 Task: nan
Action: Mouse moved to (421, 533)
Screenshot: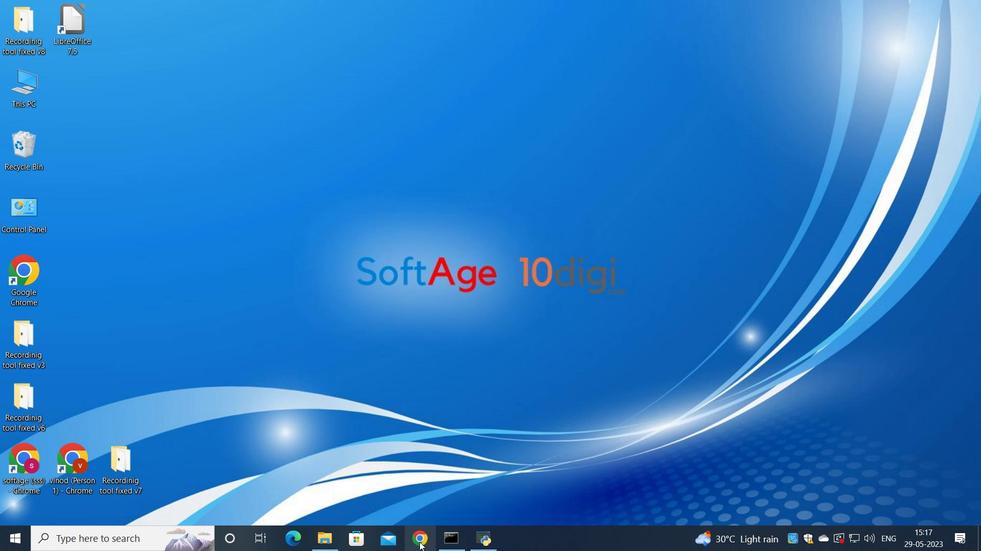 
Action: Mouse pressed left at (421, 533)
Screenshot: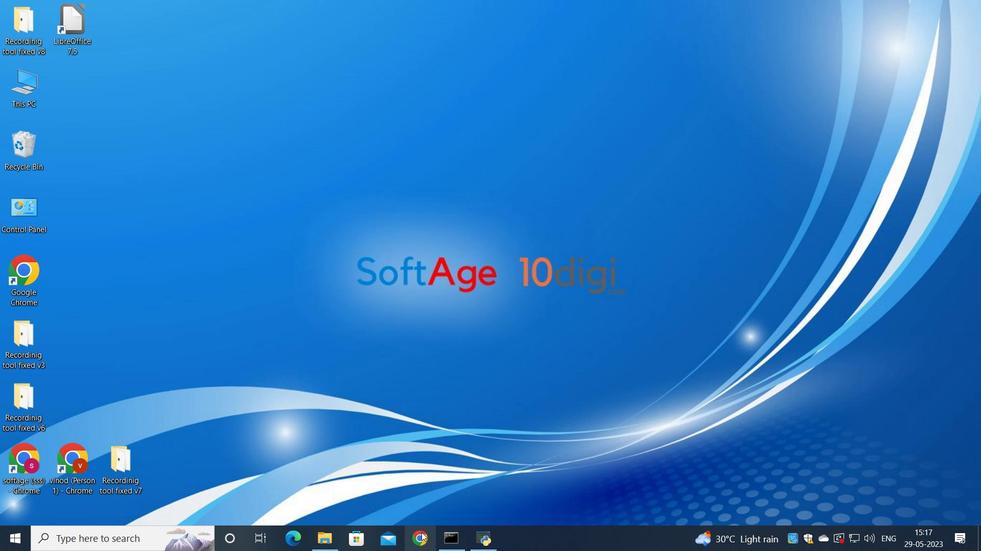 
Action: Mouse moved to (443, 337)
Screenshot: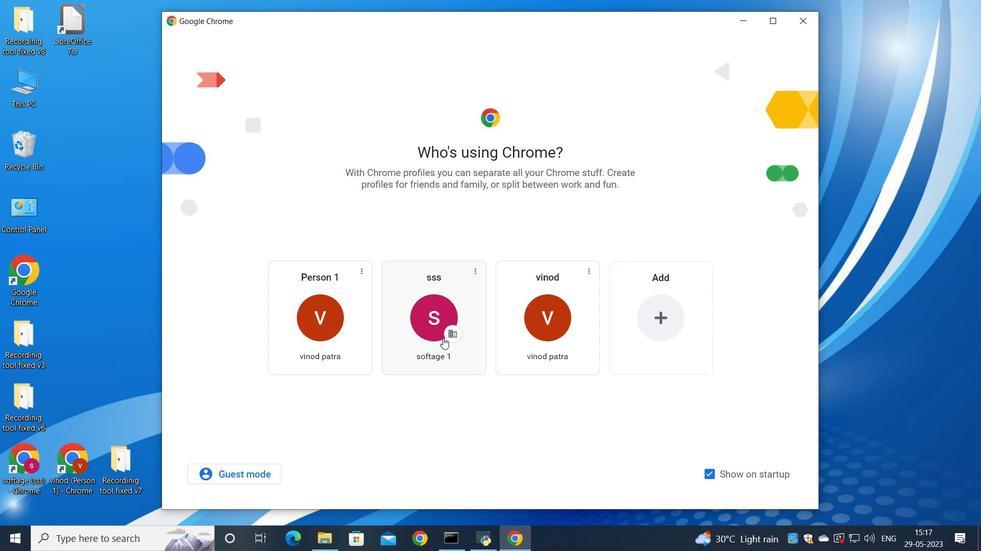
Action: Mouse pressed left at (443, 337)
Screenshot: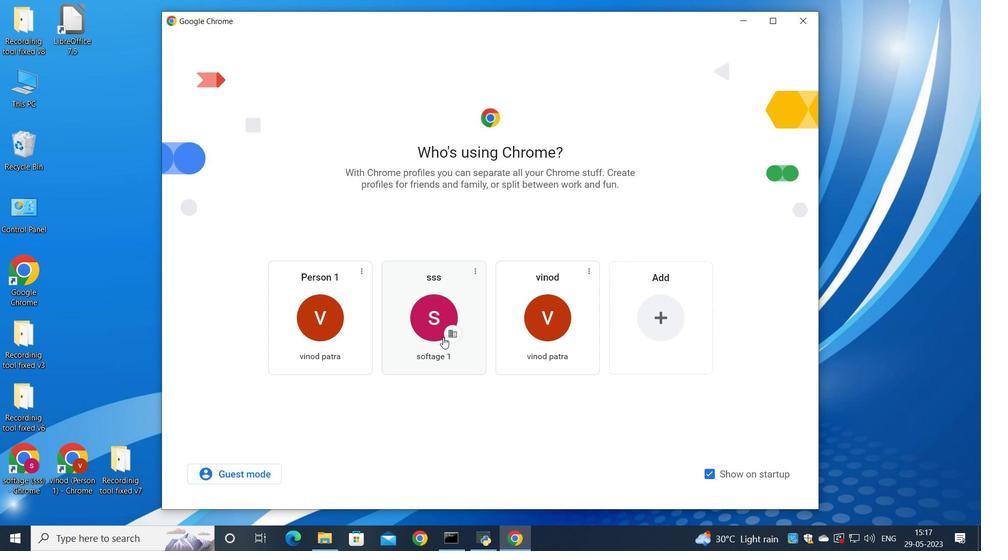
Action: Mouse moved to (862, 68)
Screenshot: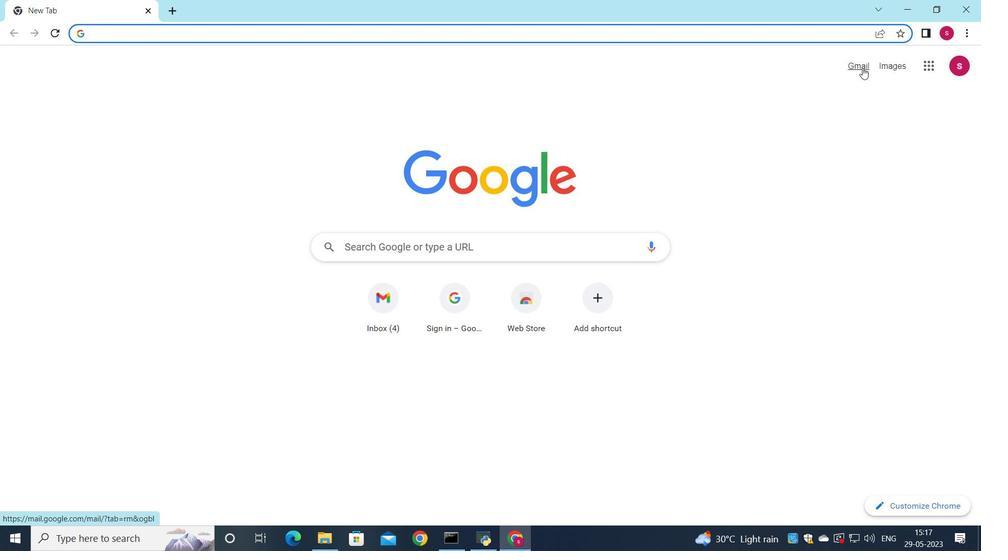 
Action: Mouse pressed left at (862, 68)
Screenshot: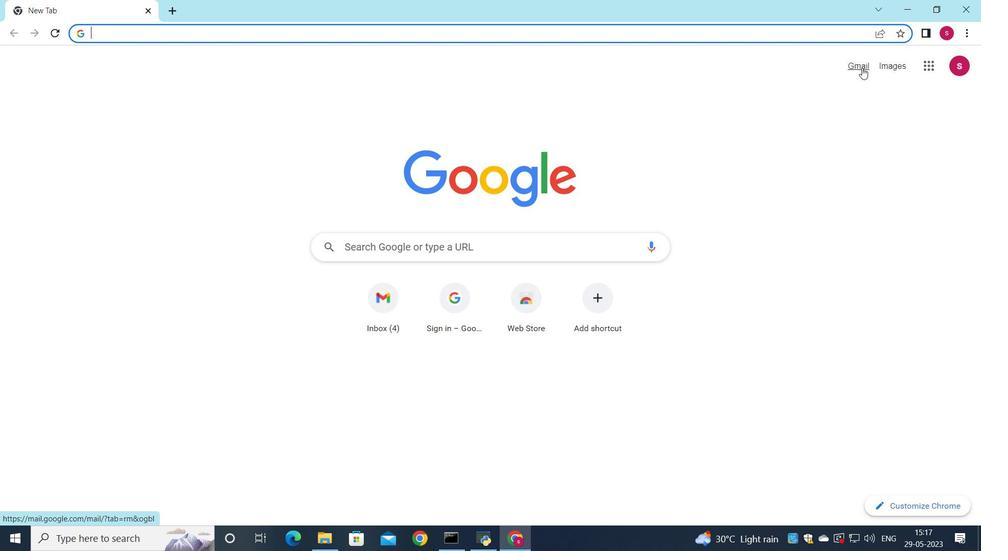 
Action: Mouse moved to (842, 81)
Screenshot: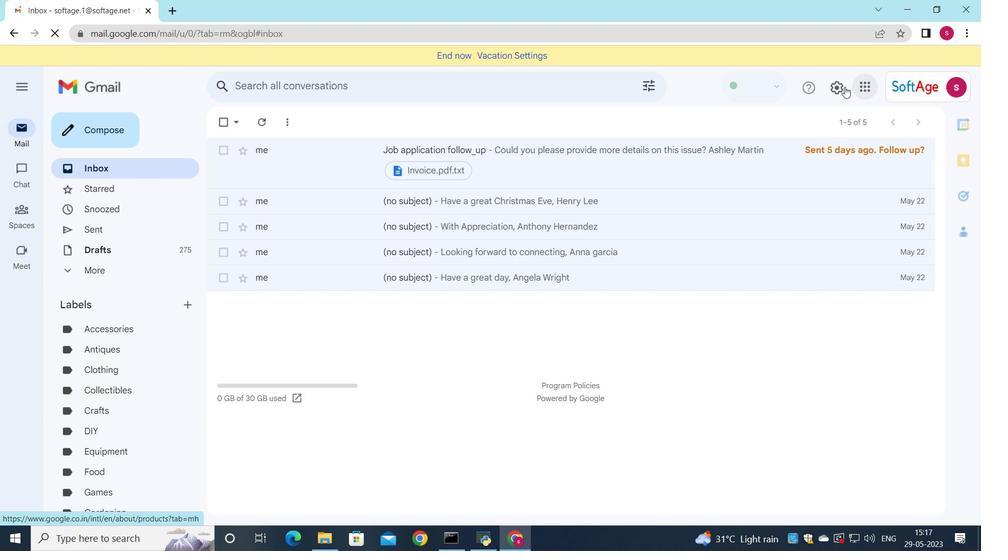 
Action: Mouse pressed left at (842, 81)
Screenshot: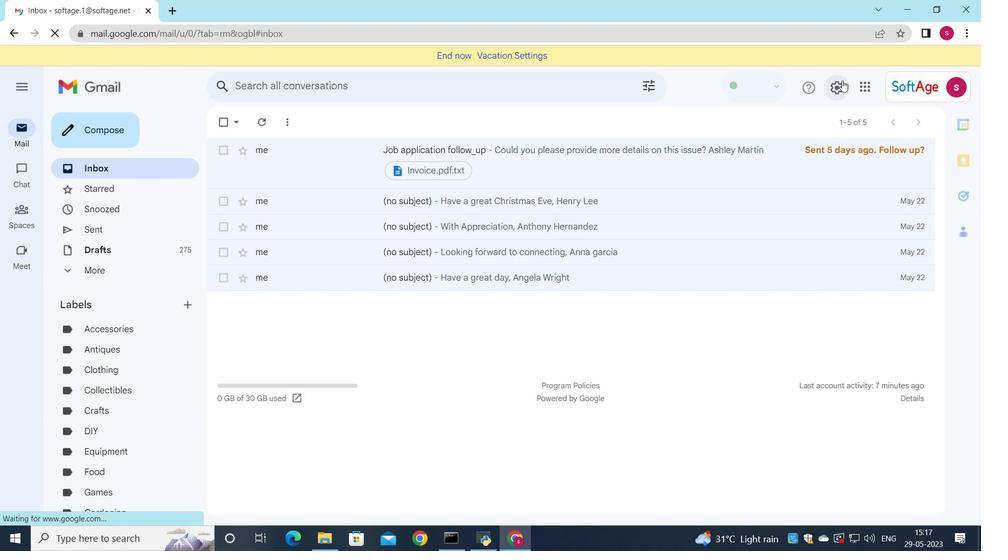 
Action: Mouse moved to (852, 149)
Screenshot: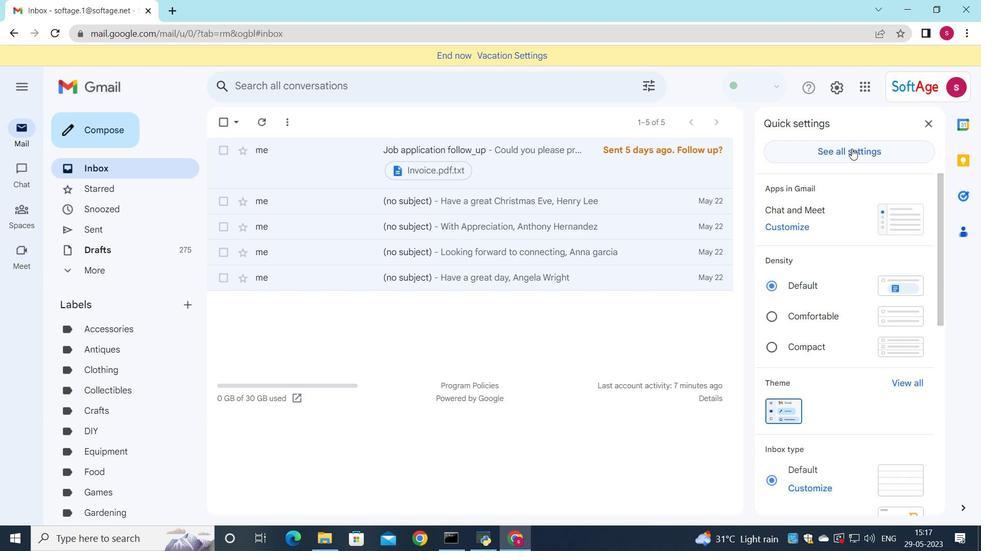 
Action: Mouse pressed left at (852, 149)
Screenshot: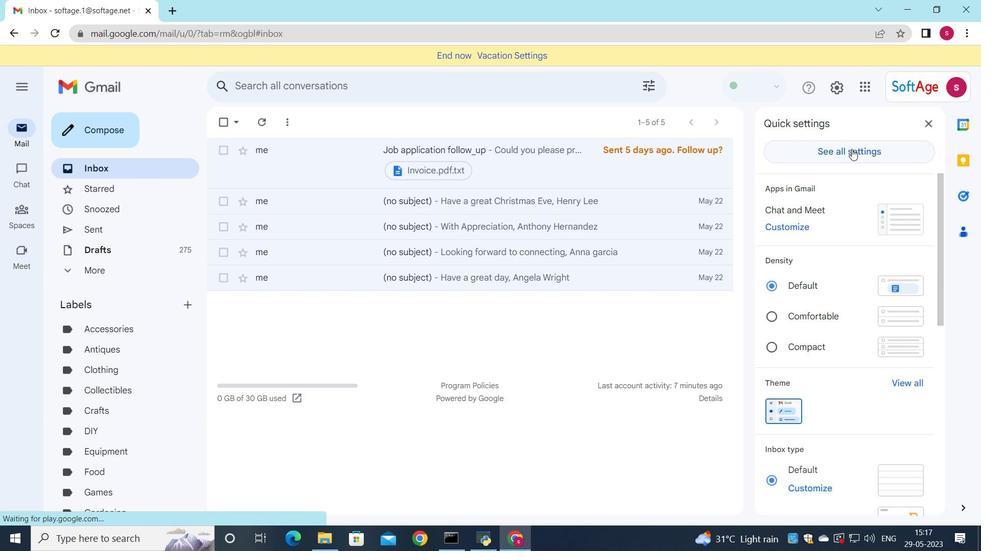 
Action: Mouse moved to (547, 260)
Screenshot: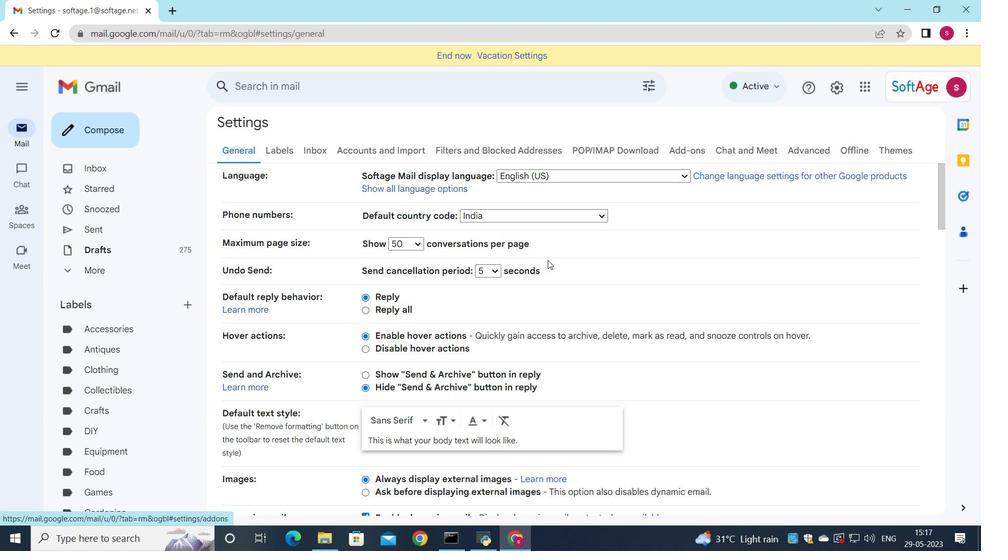 
Action: Mouse scrolled (547, 260) with delta (0, 0)
Screenshot: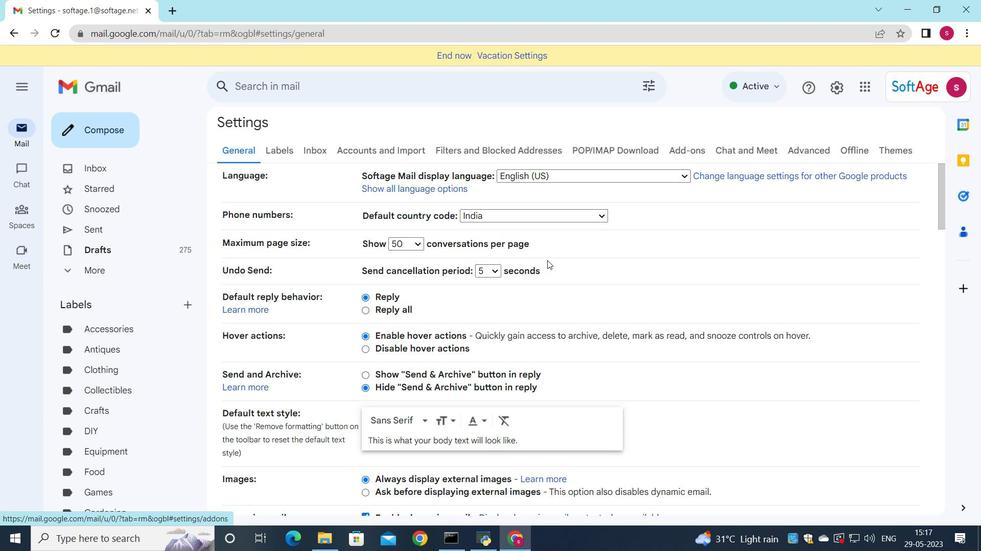 
Action: Mouse scrolled (547, 260) with delta (0, 0)
Screenshot: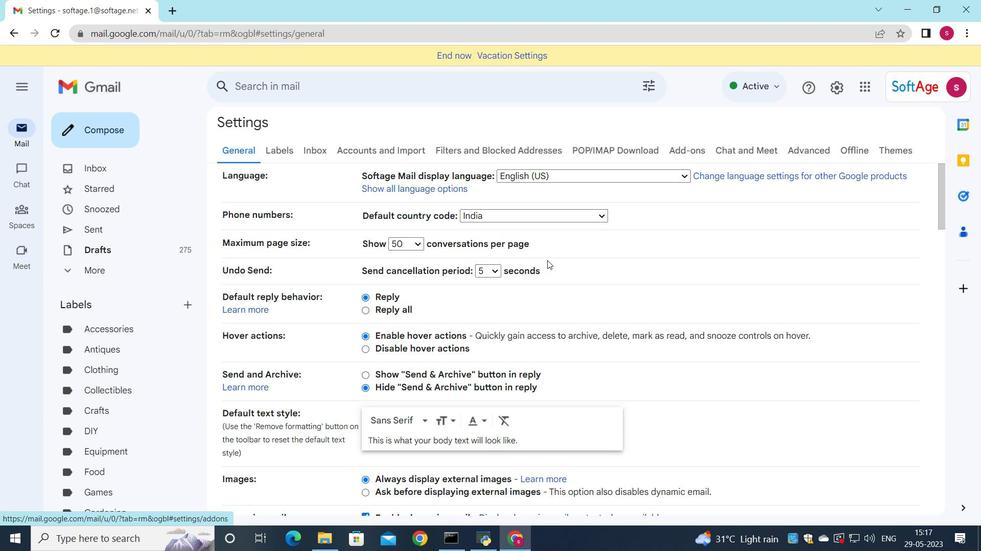 
Action: Mouse scrolled (547, 260) with delta (0, 0)
Screenshot: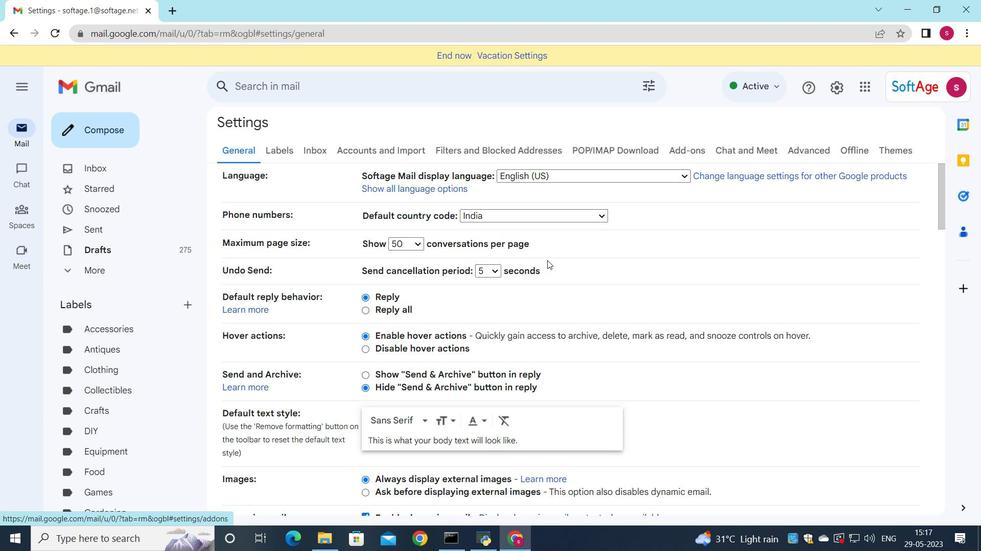
Action: Mouse scrolled (547, 260) with delta (0, 0)
Screenshot: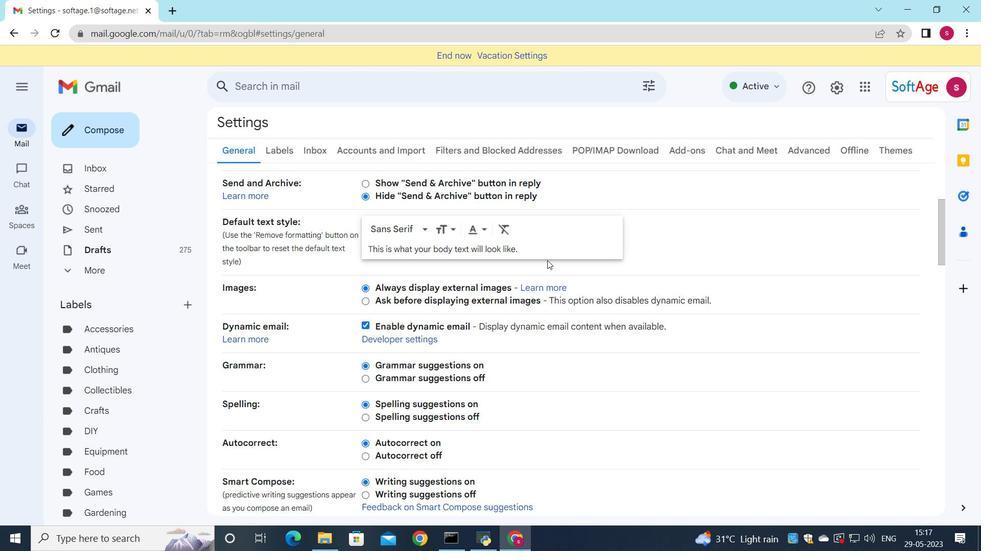 
Action: Mouse scrolled (547, 260) with delta (0, 0)
Screenshot: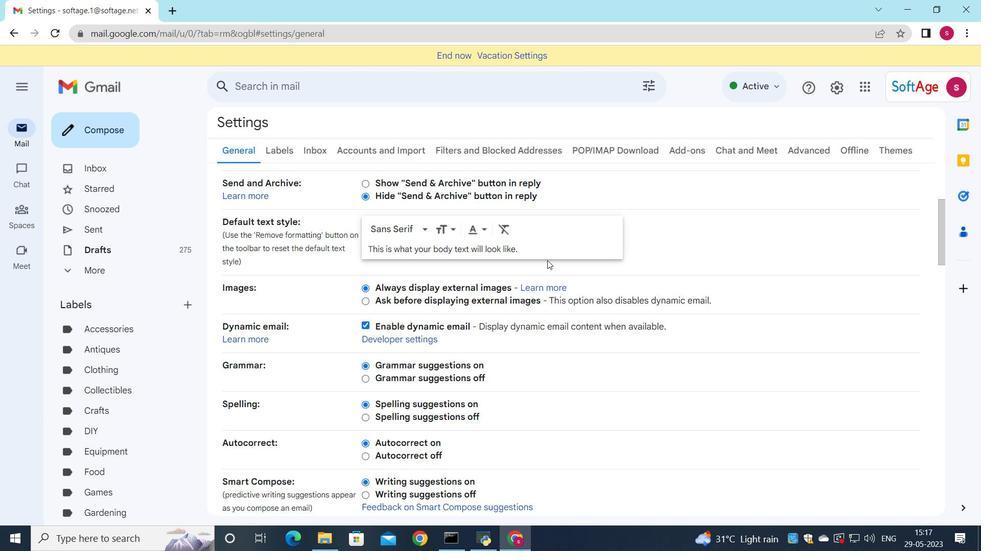 
Action: Mouse scrolled (547, 260) with delta (0, 0)
Screenshot: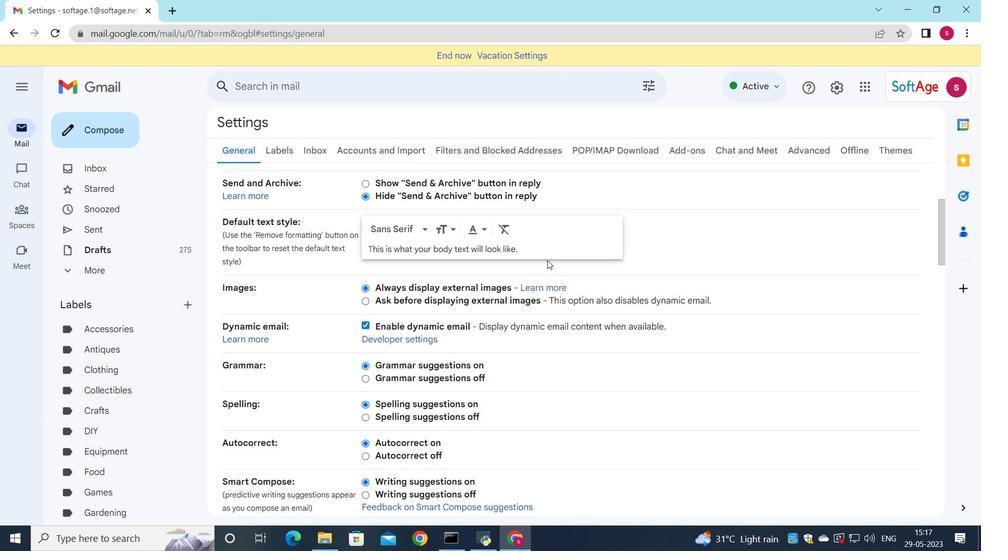 
Action: Mouse scrolled (547, 260) with delta (0, 0)
Screenshot: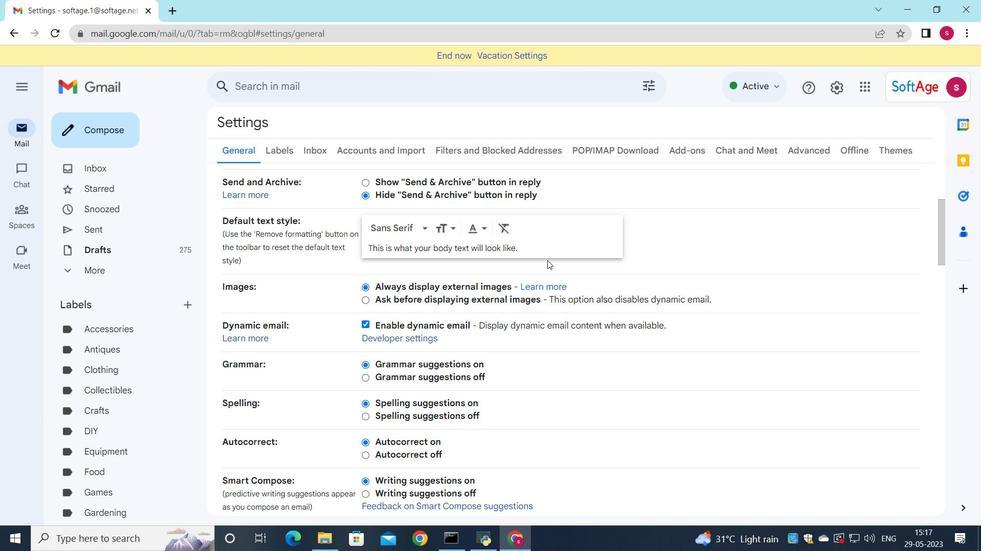 
Action: Mouse scrolled (547, 260) with delta (0, 0)
Screenshot: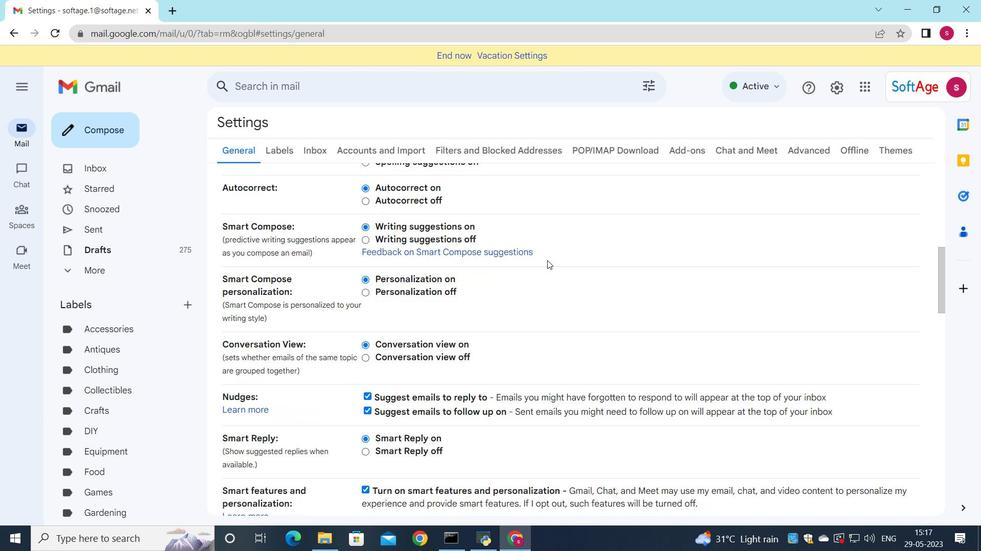 
Action: Mouse scrolled (547, 260) with delta (0, 0)
Screenshot: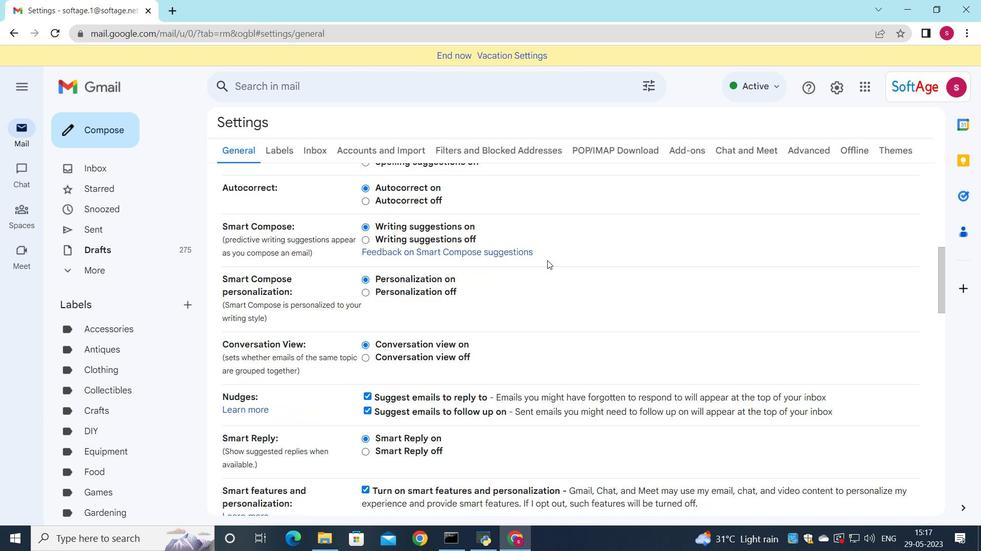 
Action: Mouse scrolled (547, 260) with delta (0, 0)
Screenshot: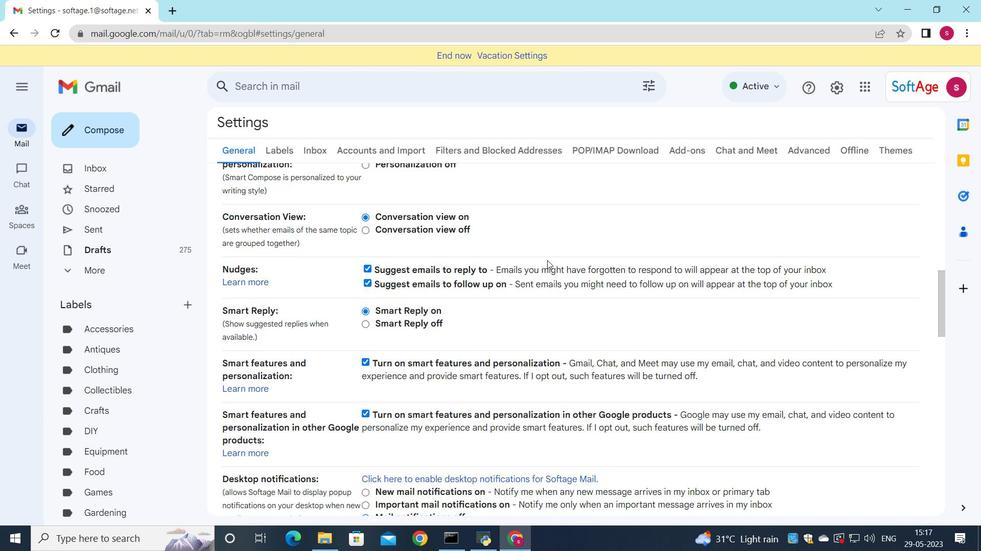 
Action: Mouse scrolled (547, 260) with delta (0, 0)
Screenshot: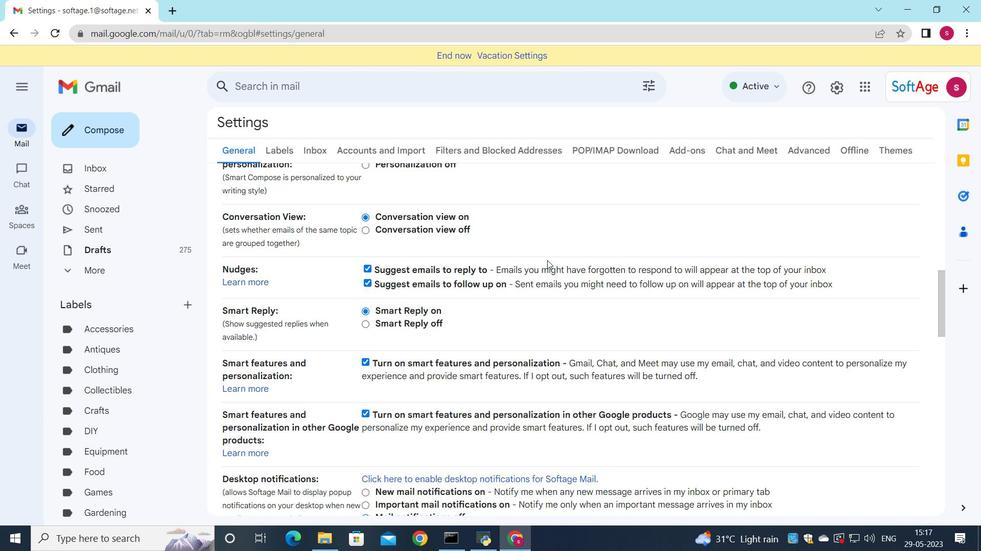 
Action: Mouse scrolled (547, 260) with delta (0, 0)
Screenshot: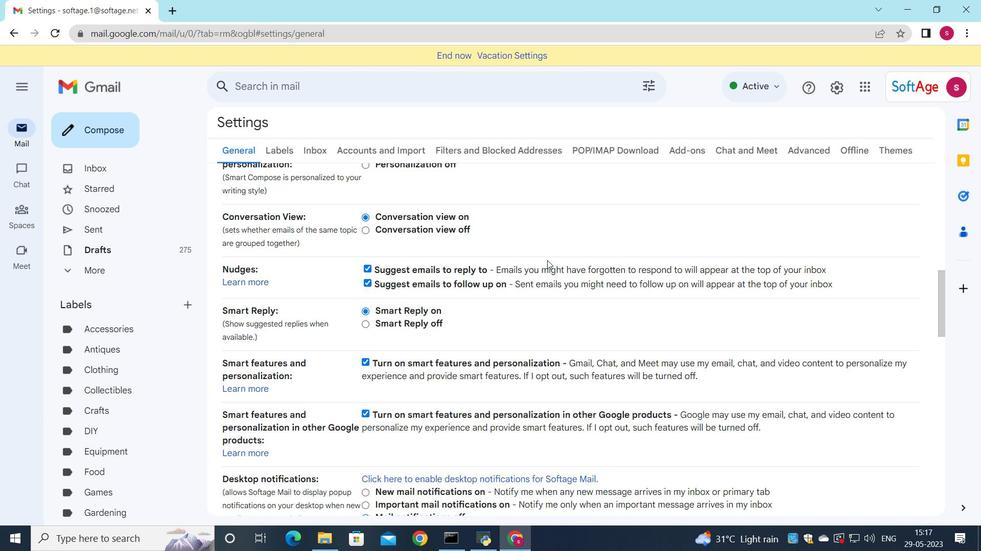 
Action: Mouse scrolled (547, 260) with delta (0, 0)
Screenshot: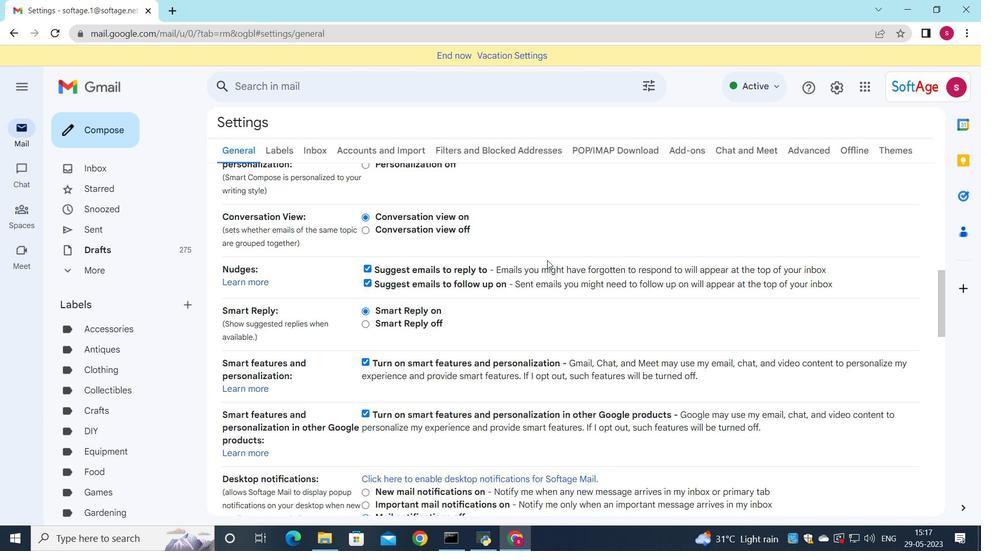 
Action: Mouse scrolled (547, 260) with delta (0, 0)
Screenshot: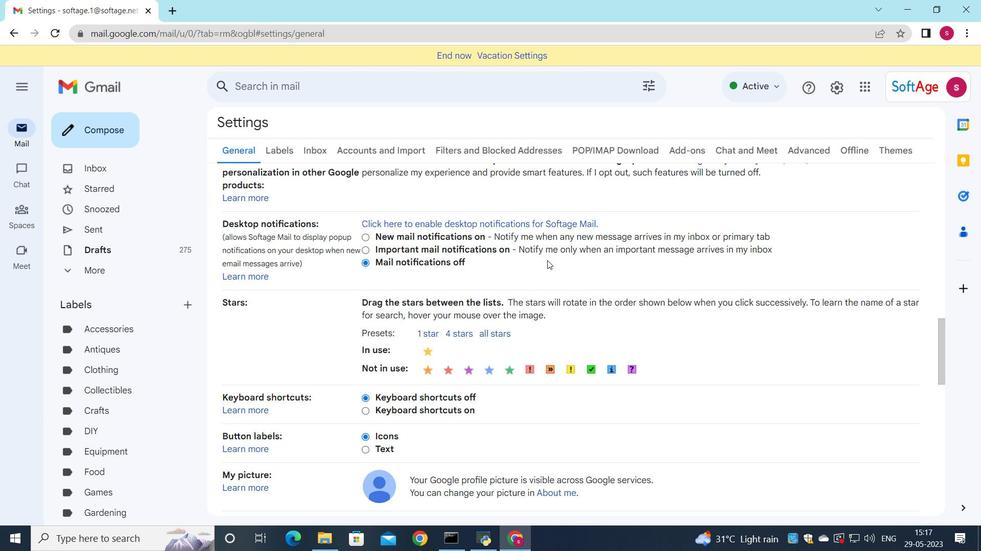 
Action: Mouse scrolled (547, 260) with delta (0, 0)
Screenshot: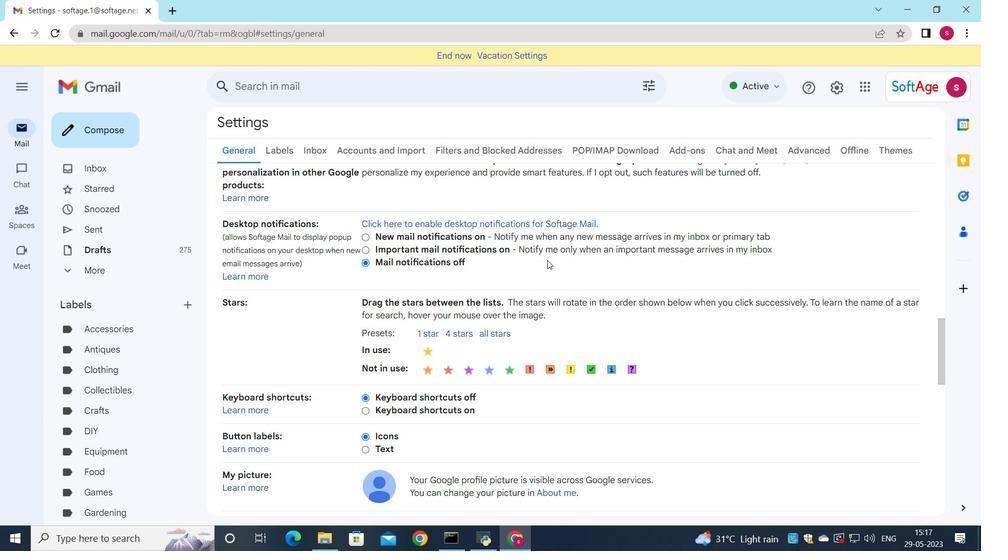 
Action: Mouse scrolled (547, 260) with delta (0, 0)
Screenshot: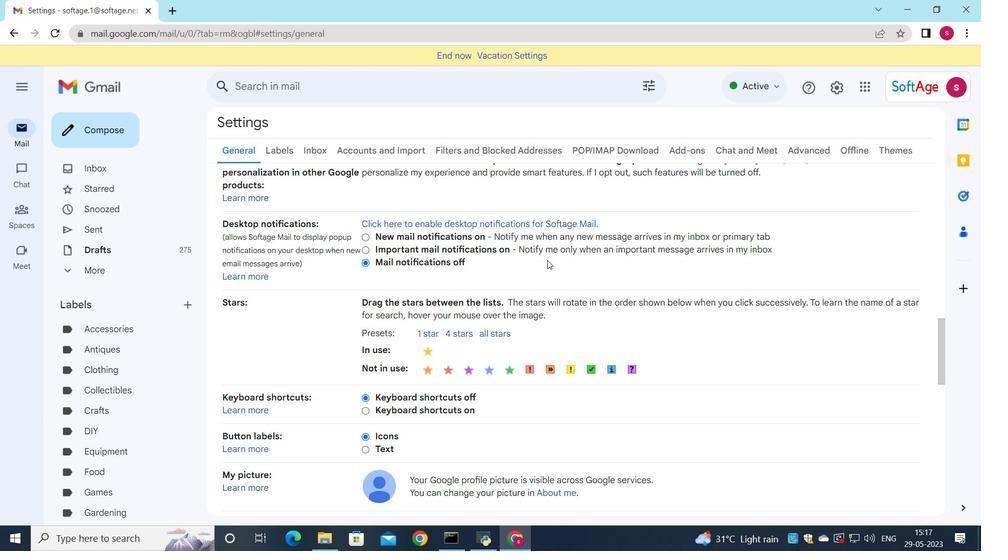 
Action: Mouse scrolled (547, 260) with delta (0, 0)
Screenshot: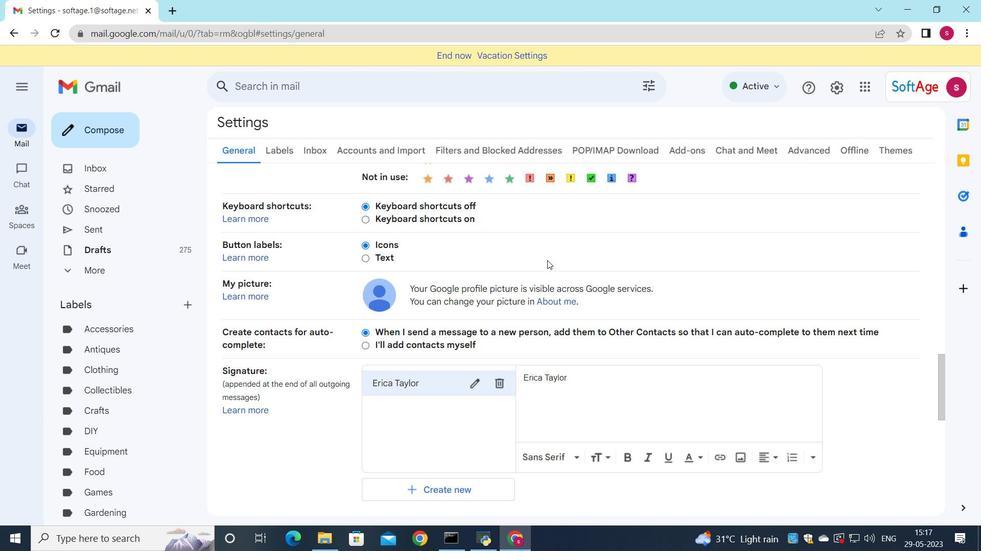 
Action: Mouse scrolled (547, 260) with delta (0, 0)
Screenshot: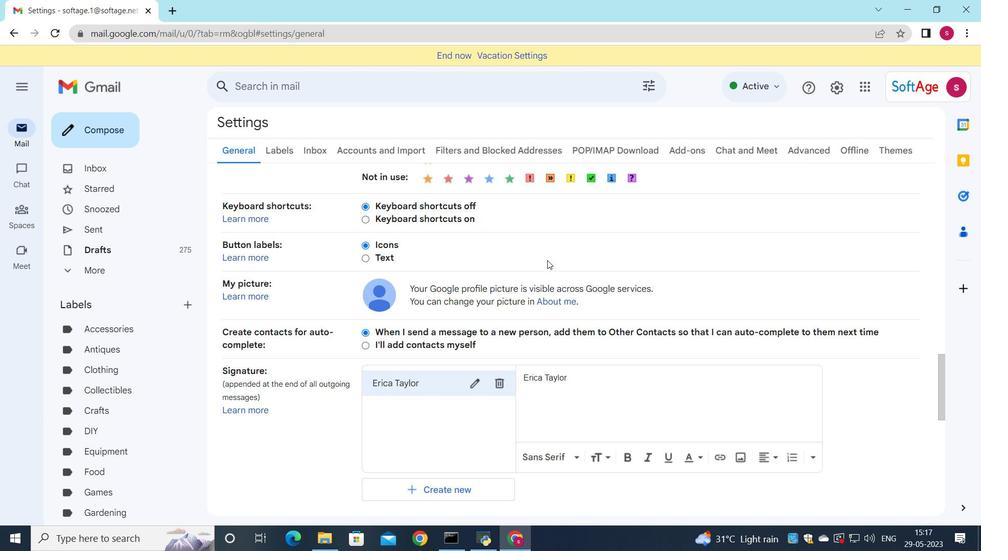 
Action: Mouse scrolled (547, 260) with delta (0, 0)
Screenshot: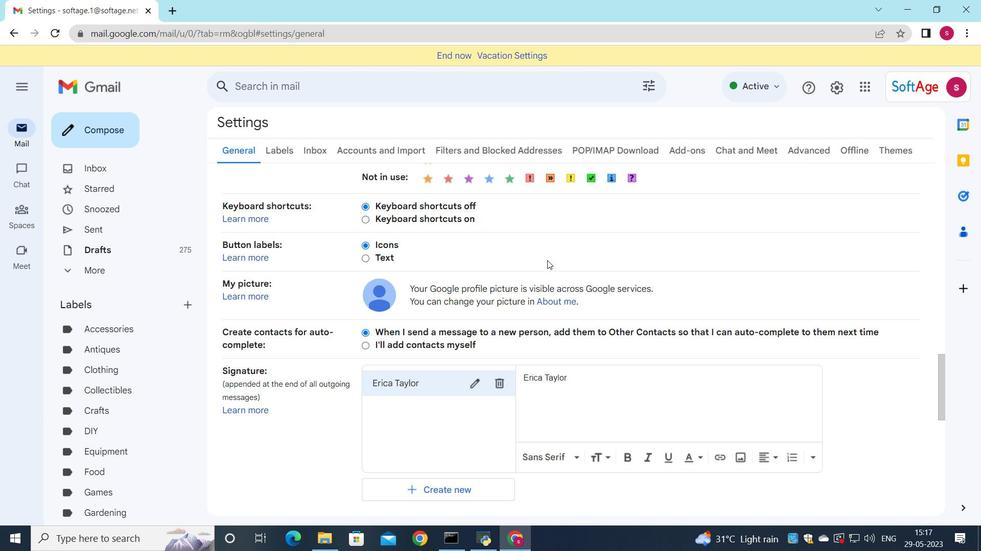 
Action: Mouse moved to (498, 189)
Screenshot: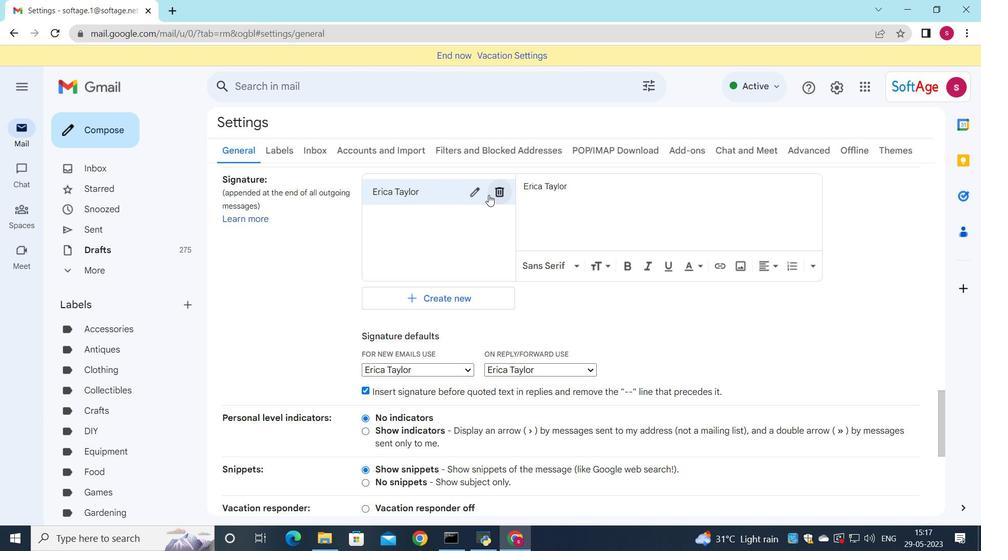 
Action: Mouse pressed left at (498, 189)
Screenshot: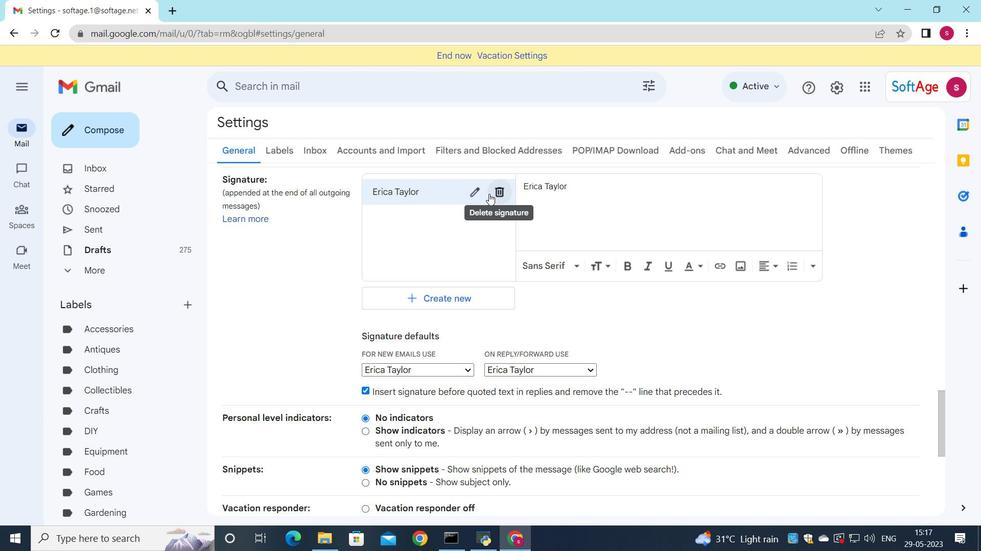 
Action: Mouse moved to (601, 313)
Screenshot: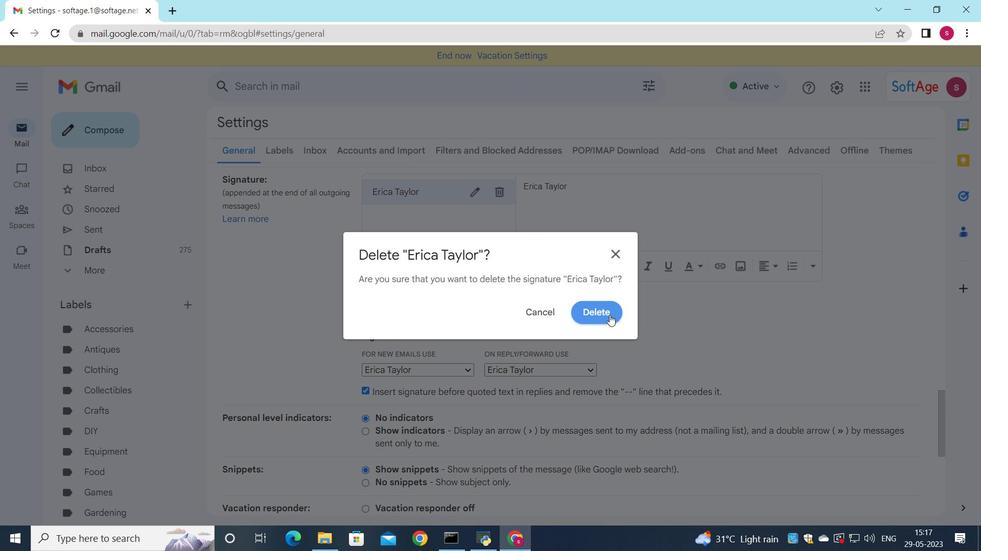 
Action: Mouse pressed left at (601, 313)
Screenshot: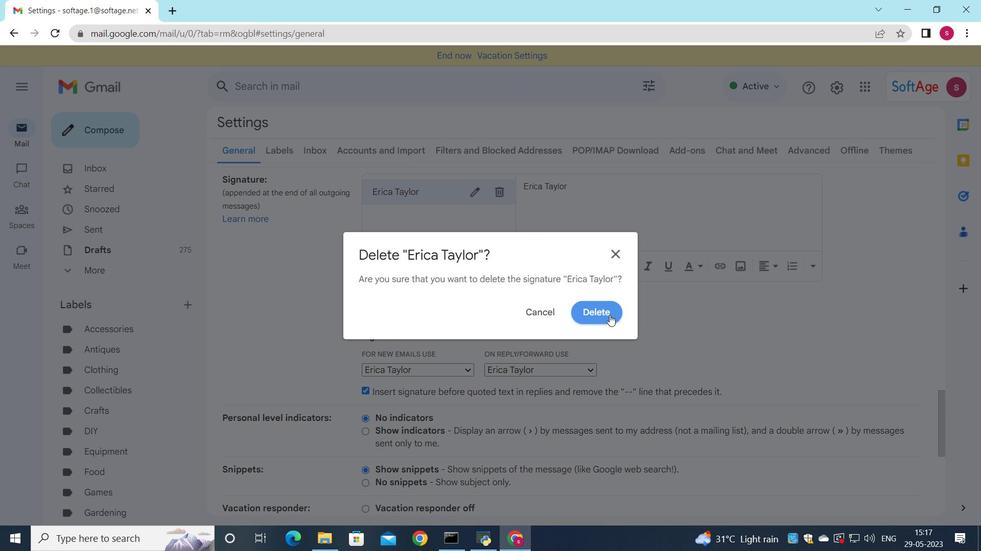 
Action: Mouse moved to (435, 209)
Screenshot: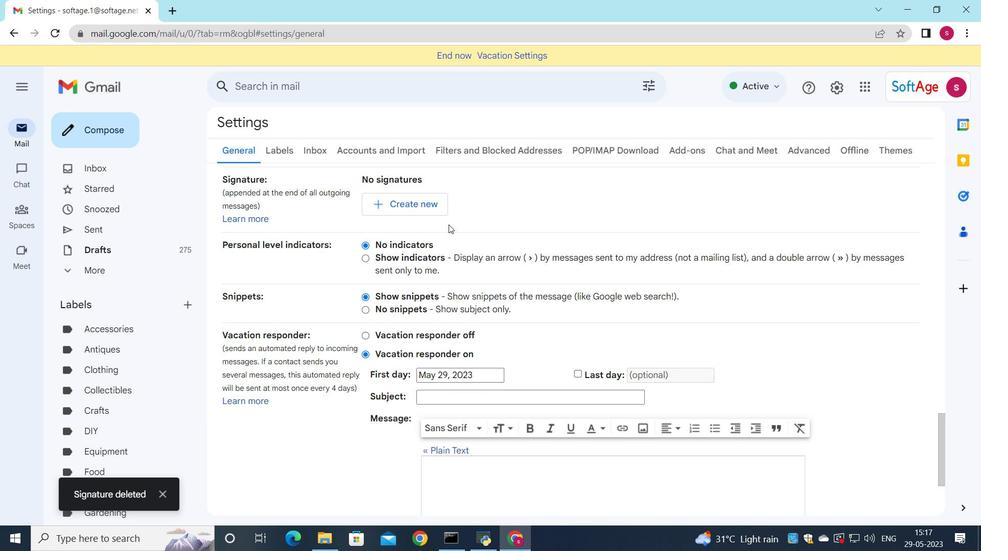 
Action: Mouse pressed left at (435, 209)
Screenshot: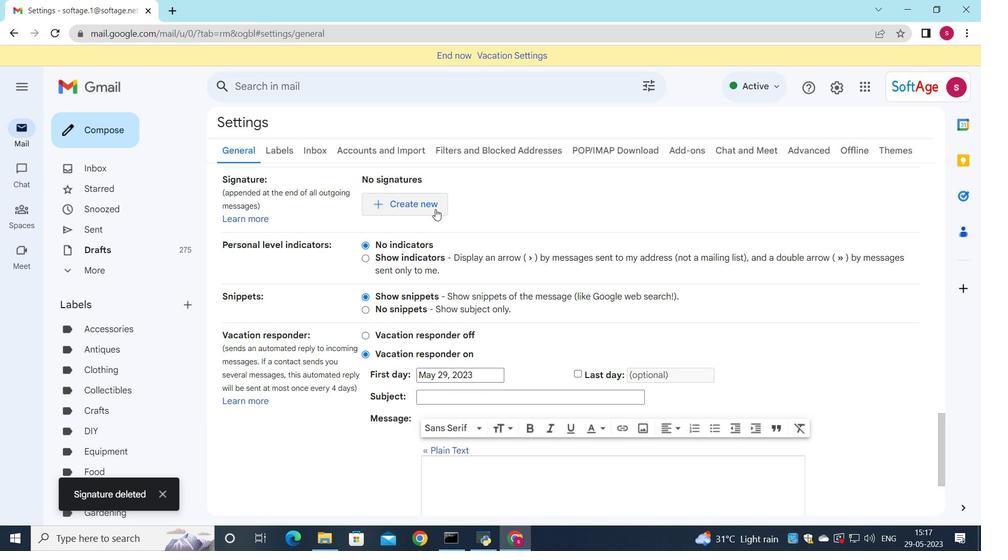 
Action: Mouse moved to (524, 299)
Screenshot: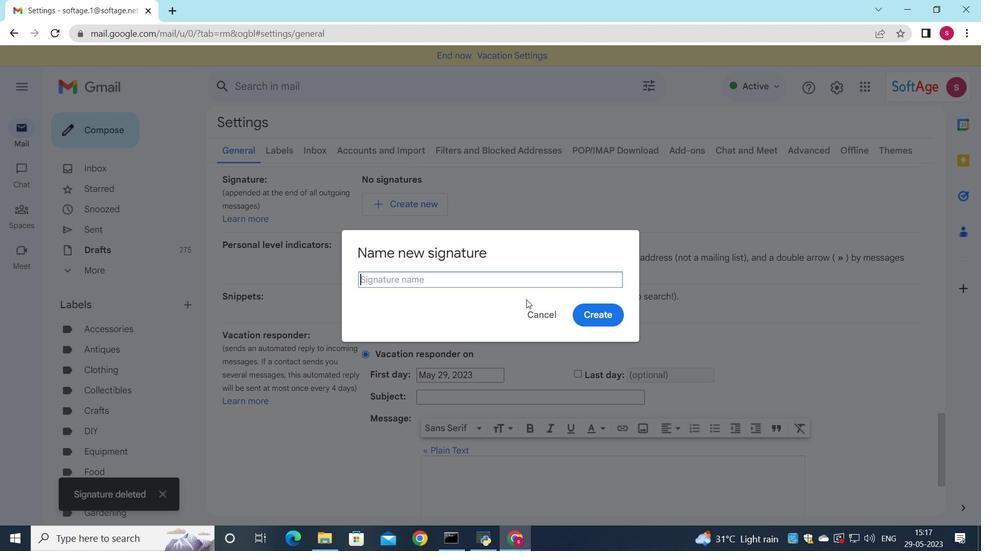 
Action: Key pressed <Key.shift>Erin<Key.space><Key.shift>Martin
Screenshot: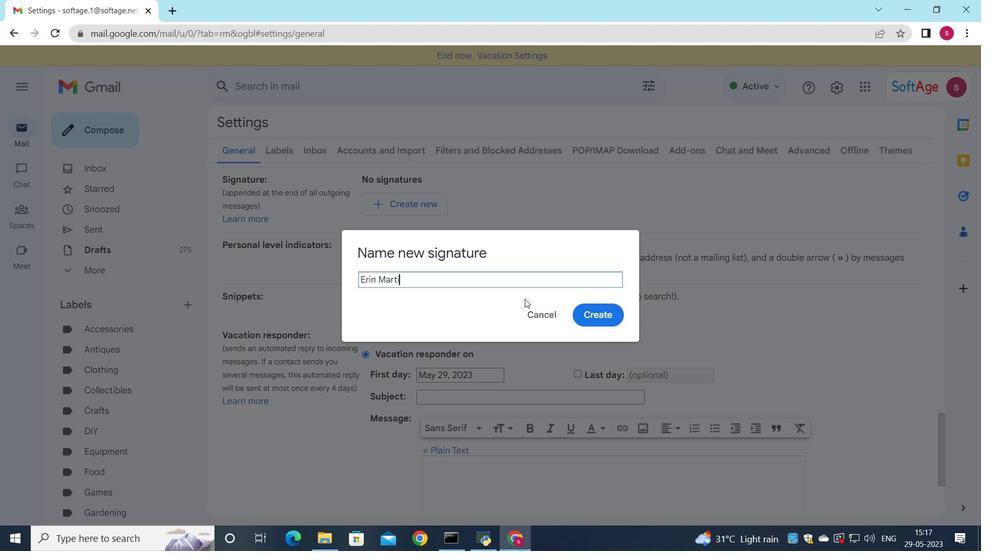 
Action: Mouse moved to (600, 318)
Screenshot: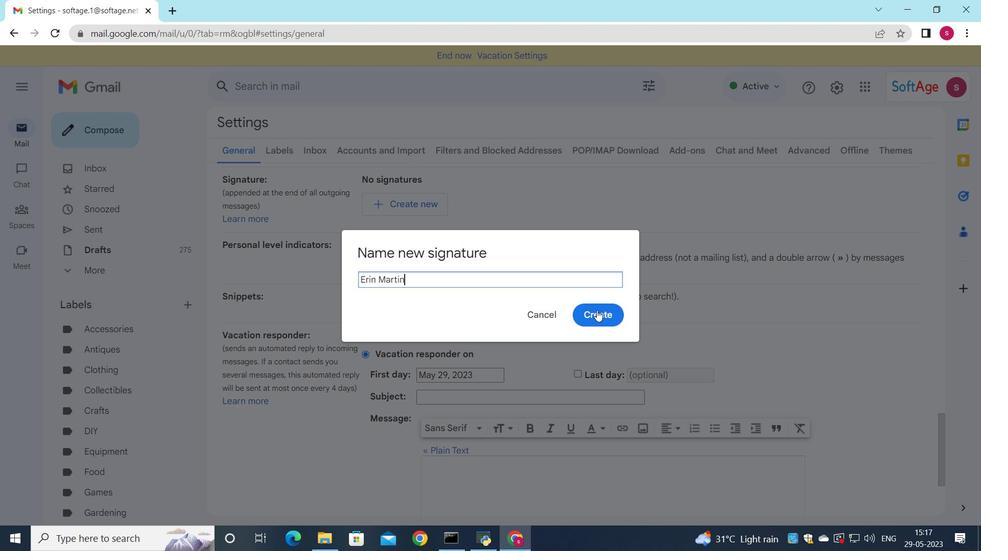 
Action: Mouse pressed left at (600, 318)
Screenshot: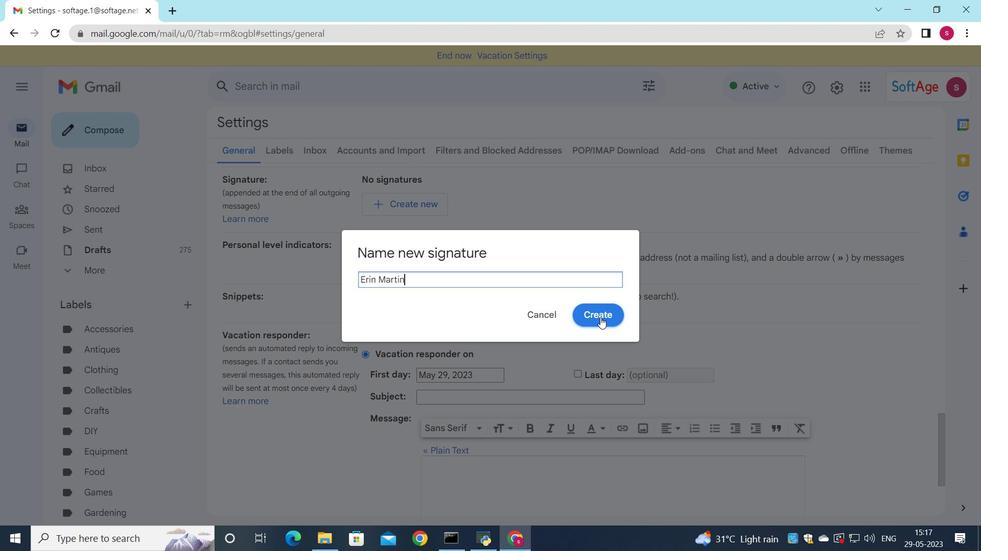 
Action: Mouse moved to (546, 236)
Screenshot: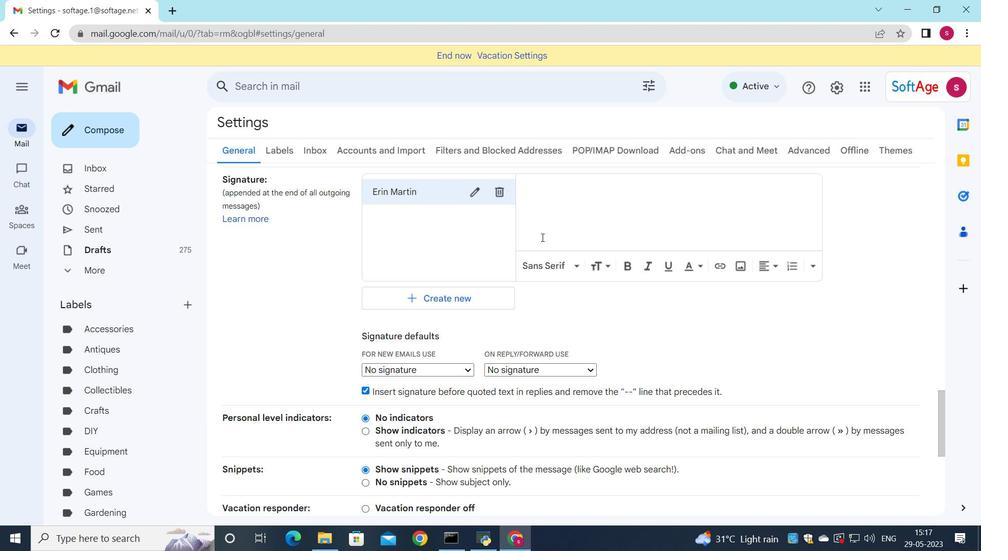 
Action: Mouse pressed left at (546, 236)
Screenshot: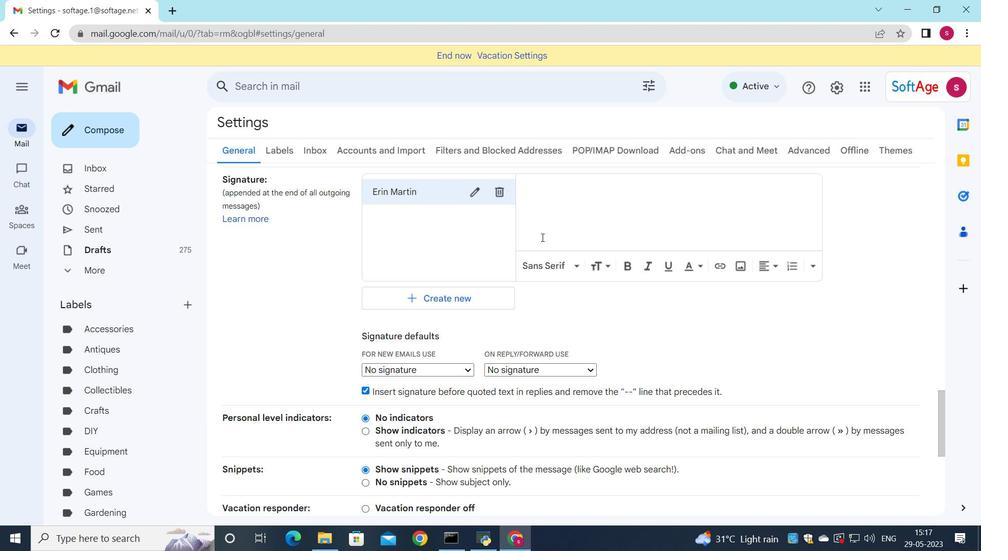 
Action: Key pressed <Key.shift>Erin<Key.space><Key.shift><<Key.backspace><Key.shift>Martin
Screenshot: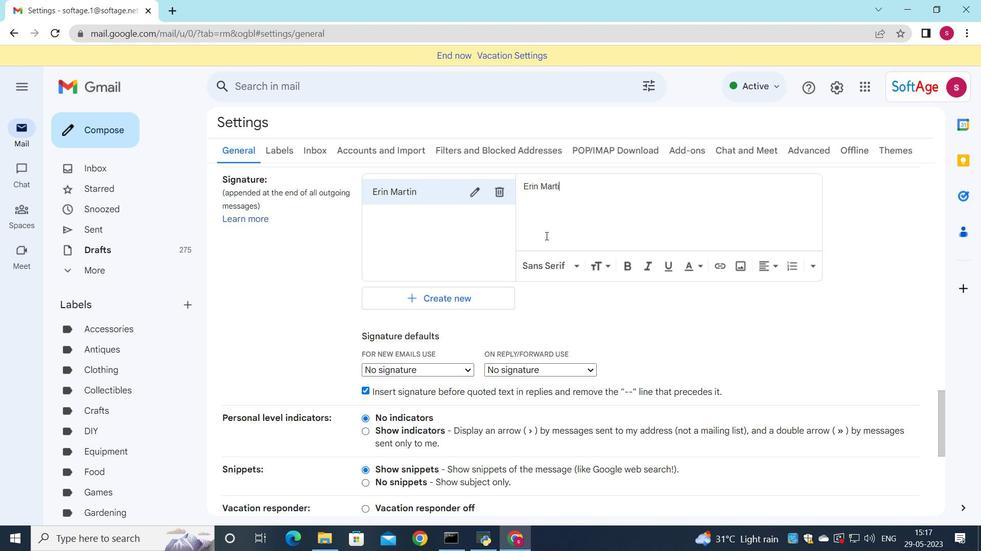 
Action: Mouse scrolled (546, 236) with delta (0, 0)
Screenshot: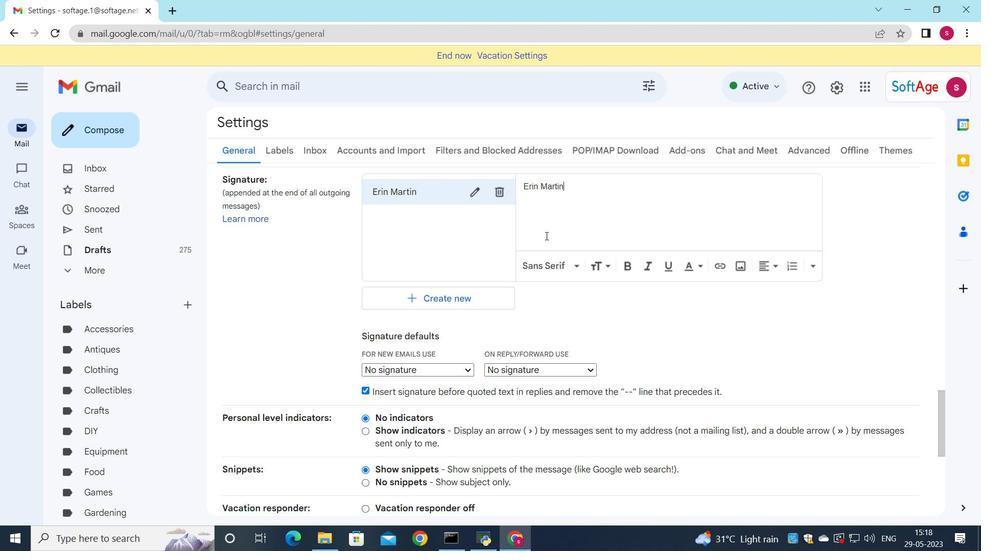 
Action: Mouse scrolled (546, 236) with delta (0, 0)
Screenshot: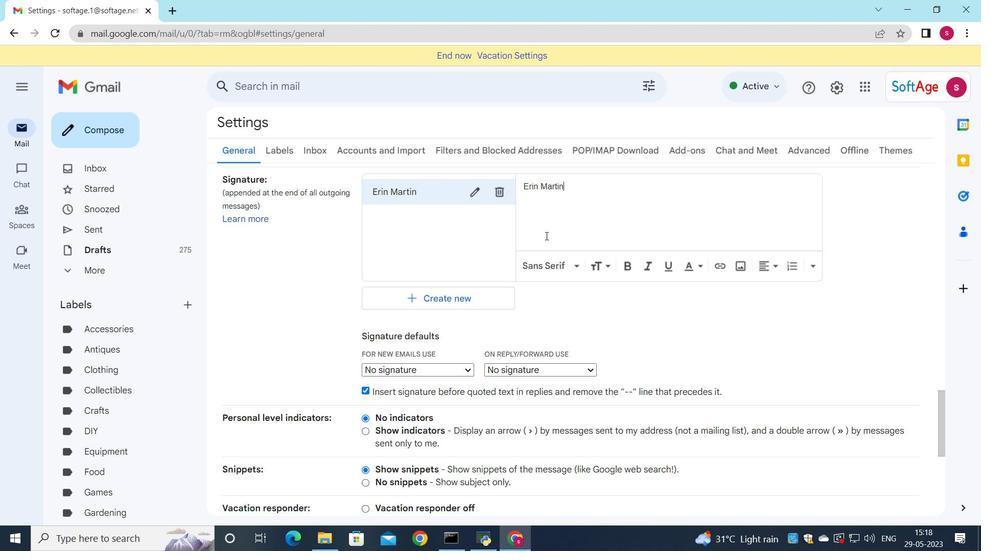 
Action: Mouse moved to (536, 242)
Screenshot: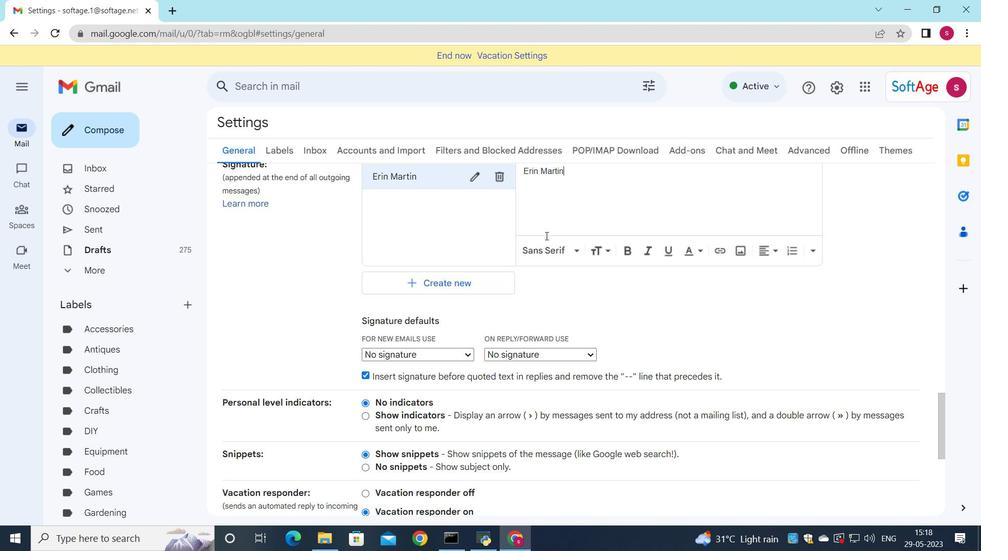 
Action: Mouse scrolled (538, 240) with delta (0, 0)
Screenshot: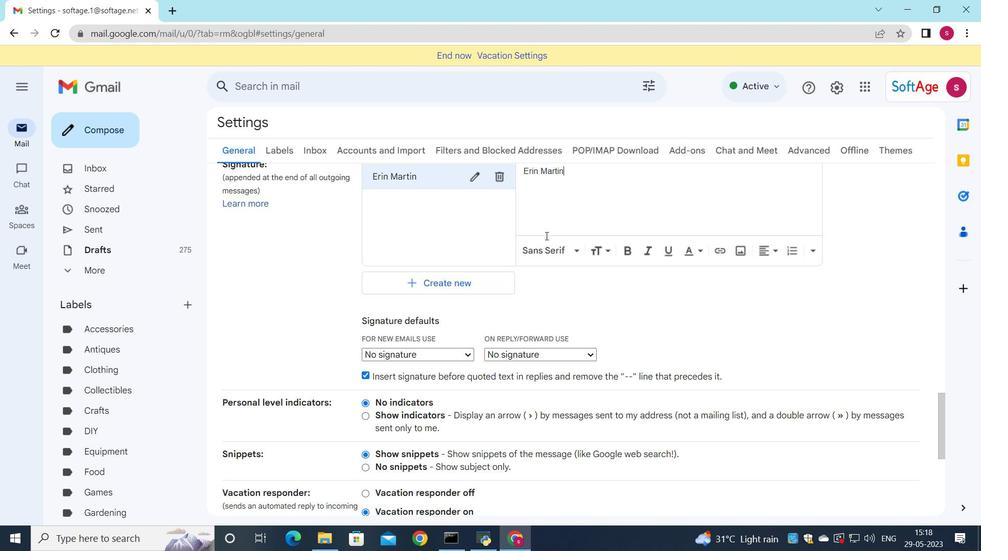 
Action: Mouse moved to (453, 183)
Screenshot: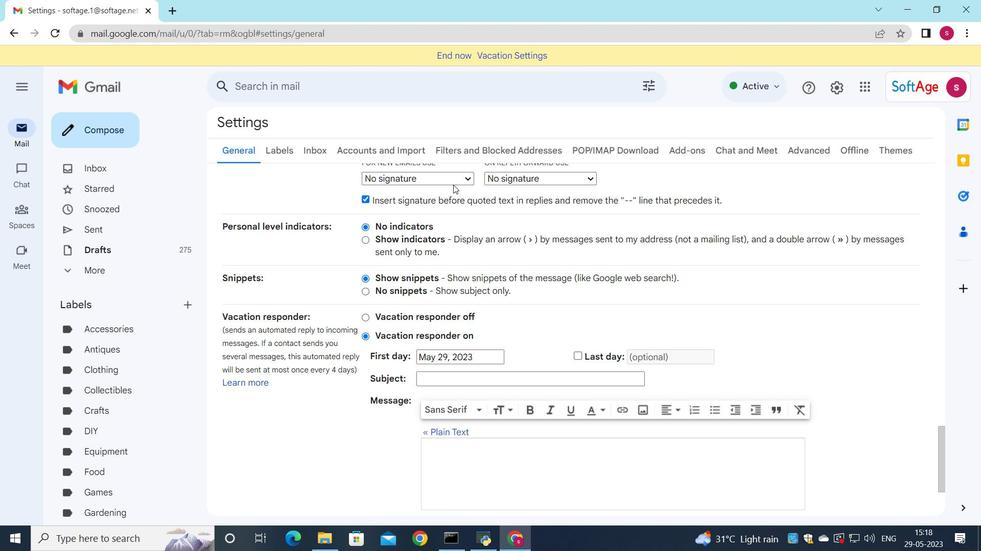 
Action: Mouse pressed left at (453, 183)
Screenshot: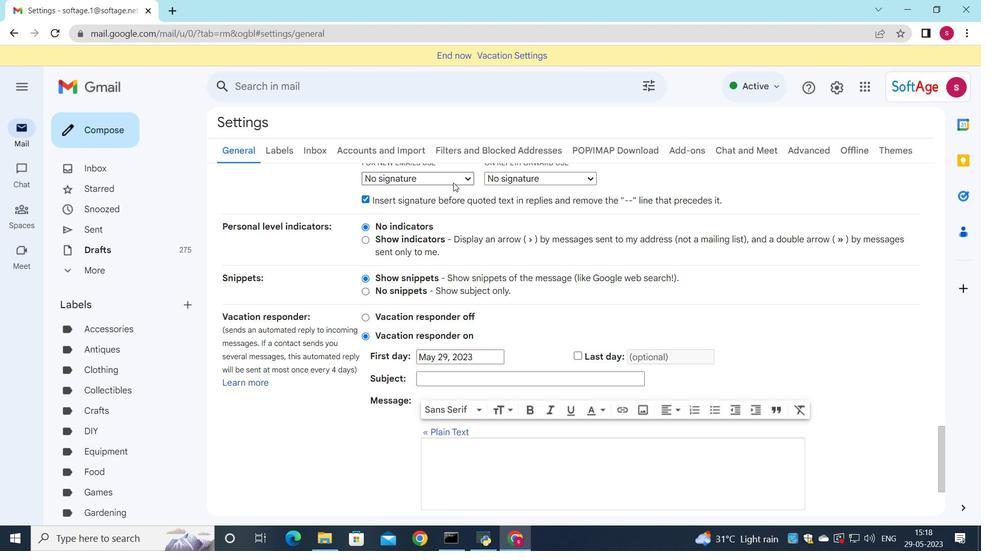 
Action: Mouse moved to (451, 200)
Screenshot: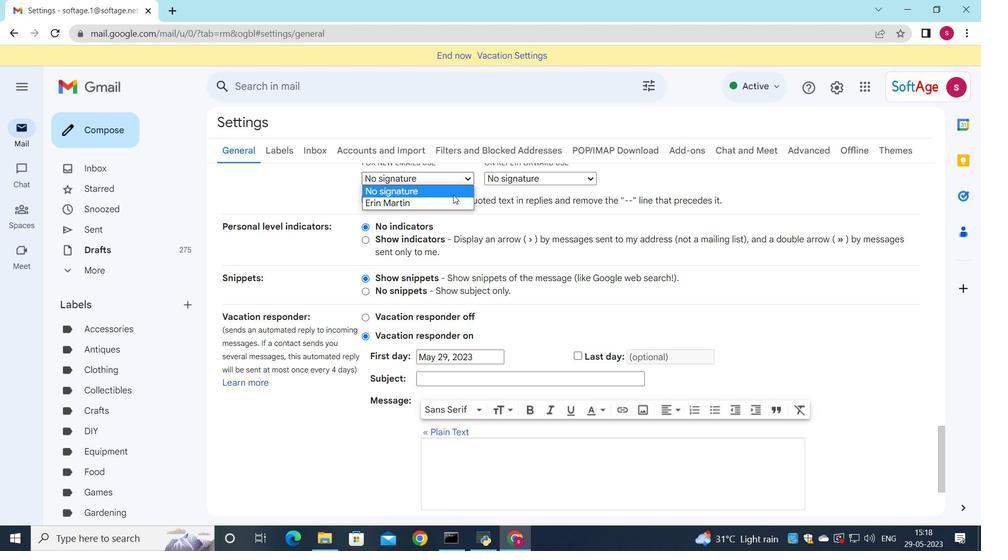 
Action: Mouse pressed left at (451, 200)
Screenshot: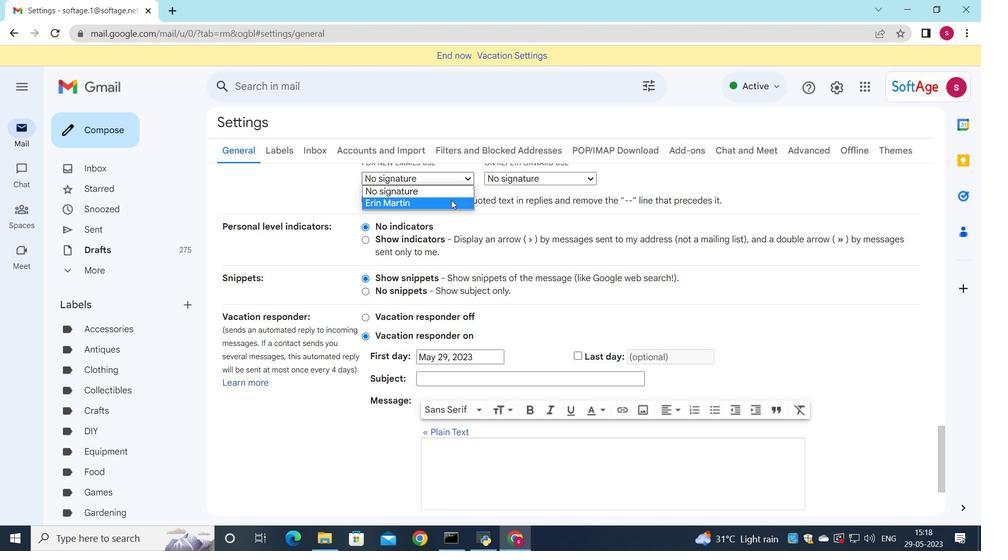 
Action: Mouse moved to (500, 173)
Screenshot: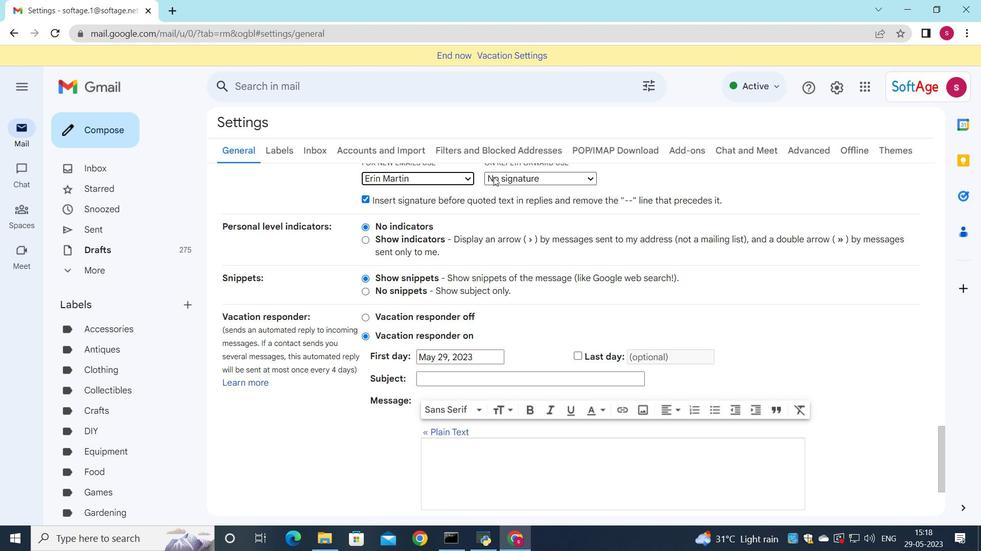 
Action: Mouse pressed left at (500, 173)
Screenshot: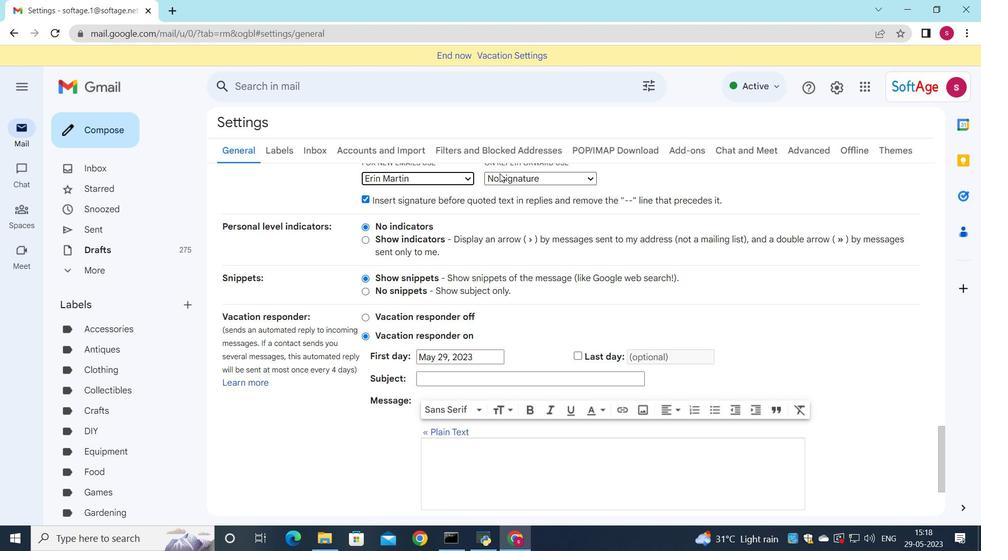 
Action: Mouse moved to (491, 199)
Screenshot: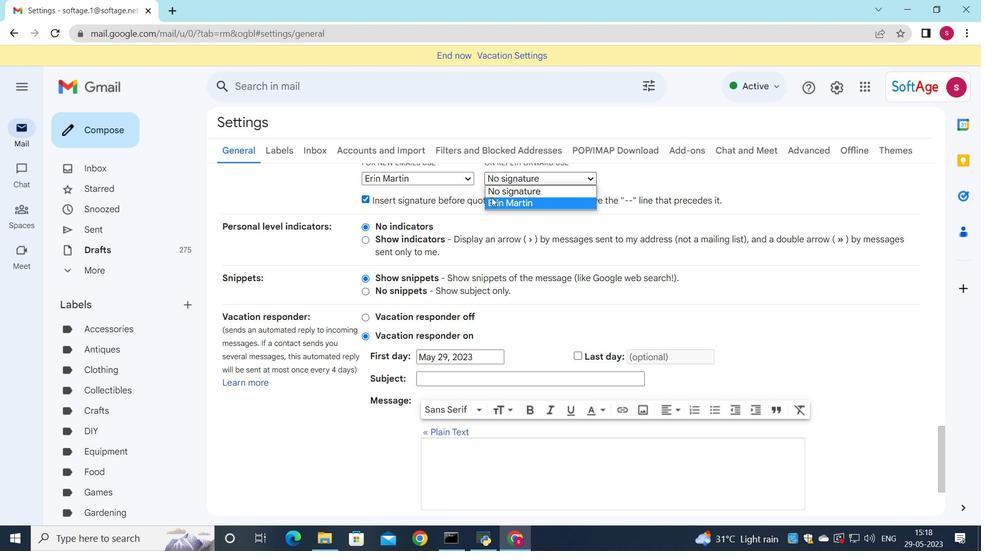 
Action: Mouse pressed left at (491, 199)
Screenshot: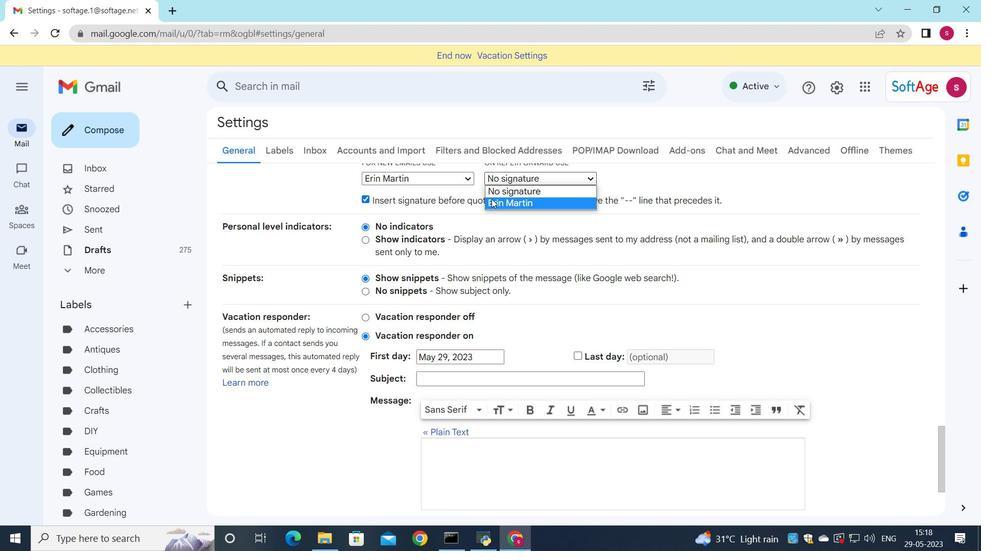 
Action: Mouse scrolled (491, 198) with delta (0, 0)
Screenshot: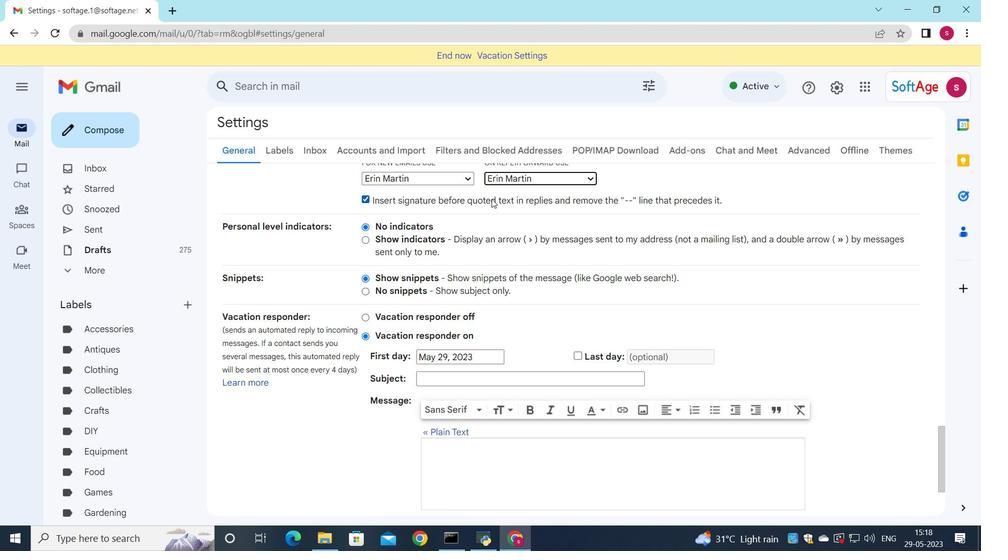 
Action: Mouse scrolled (491, 198) with delta (0, 0)
Screenshot: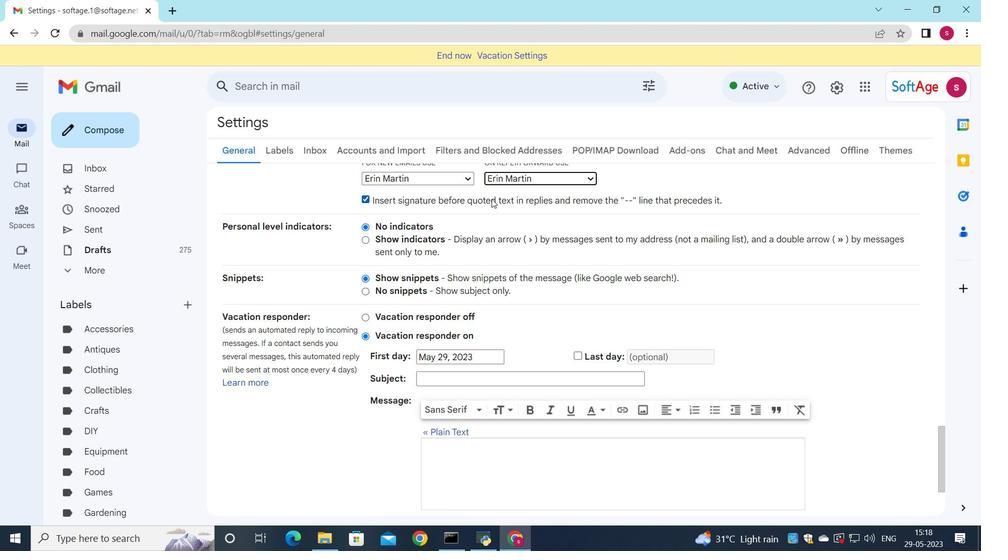 
Action: Mouse scrolled (491, 198) with delta (0, 0)
Screenshot: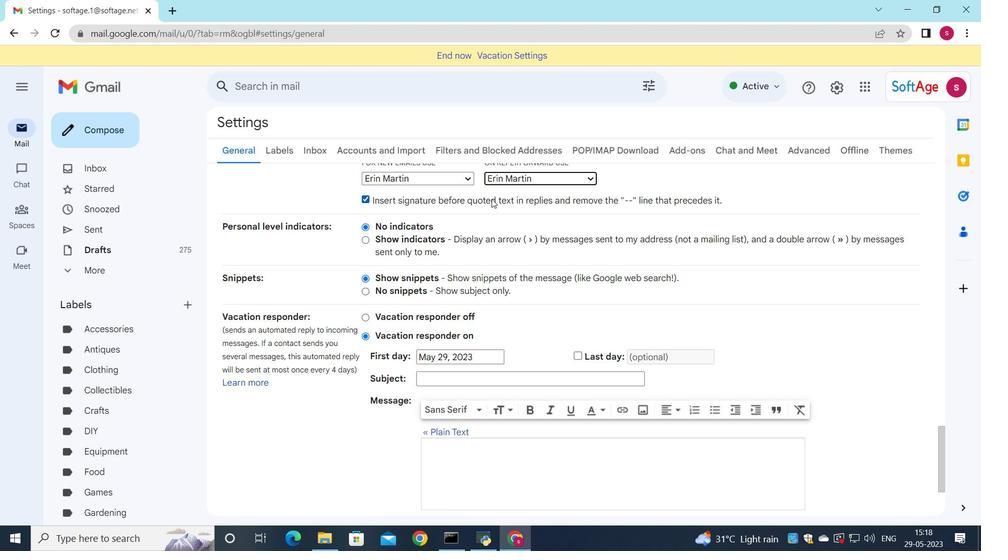 
Action: Mouse moved to (491, 201)
Screenshot: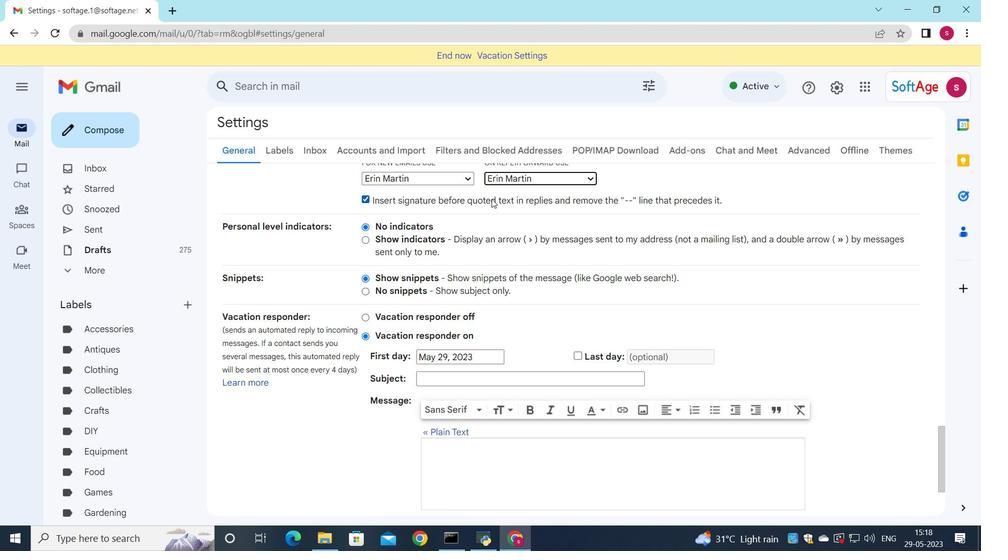 
Action: Mouse scrolled (491, 200) with delta (0, 0)
Screenshot: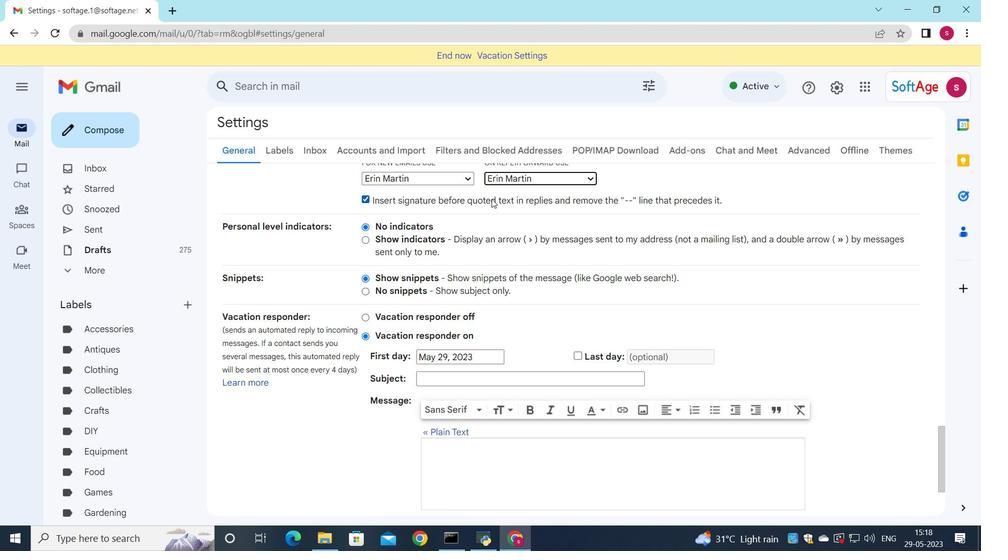 
Action: Mouse moved to (491, 212)
Screenshot: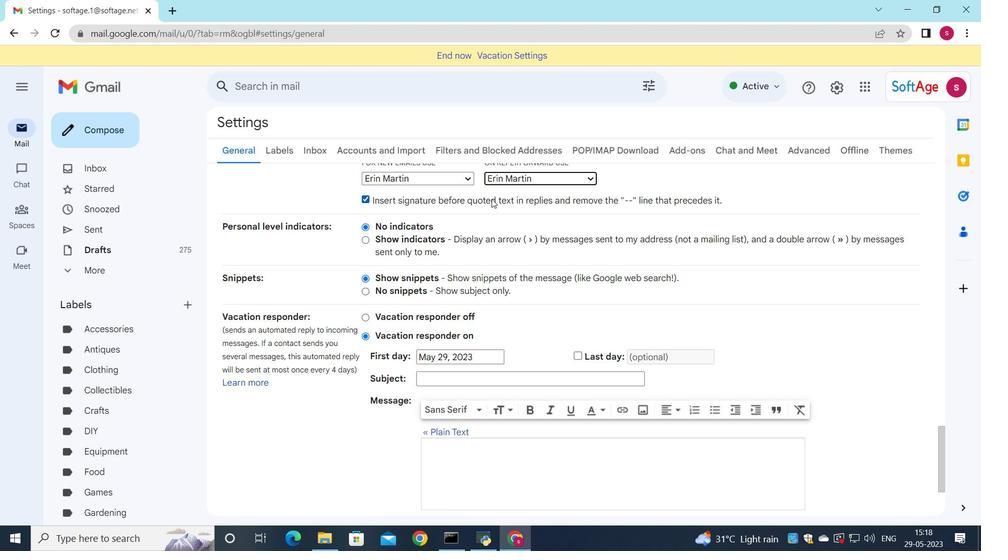 
Action: Mouse scrolled (491, 211) with delta (0, 0)
Screenshot: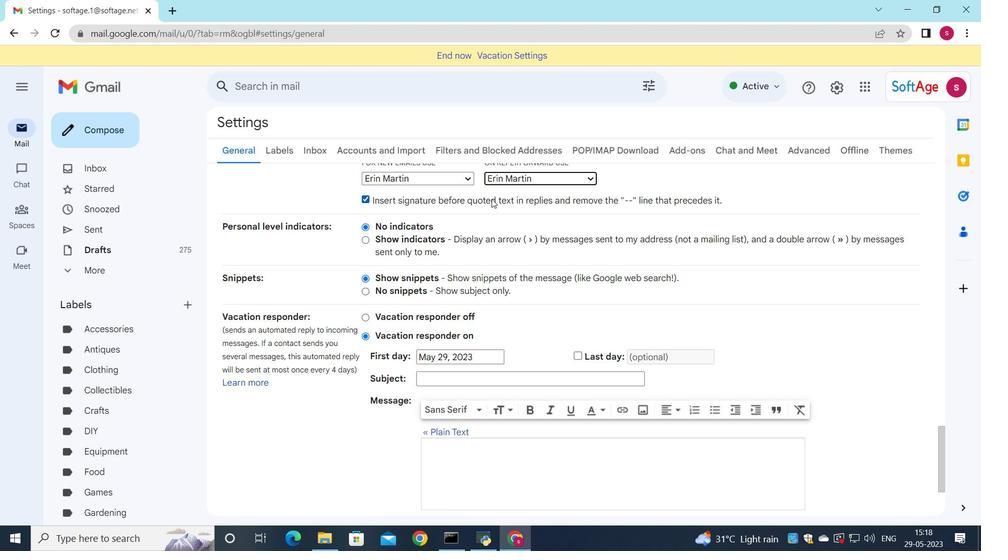
Action: Mouse moved to (496, 249)
Screenshot: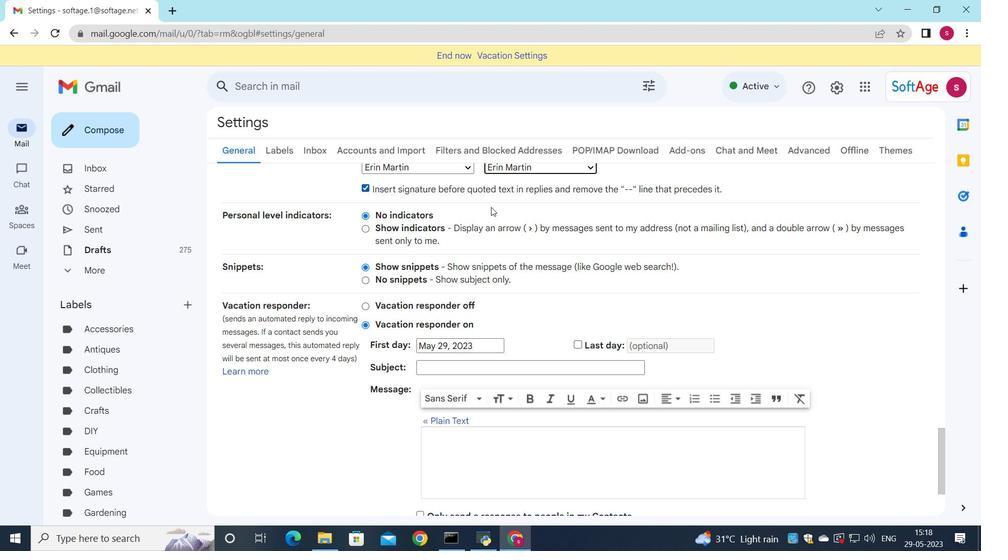 
Action: Mouse scrolled (494, 243) with delta (0, 0)
Screenshot: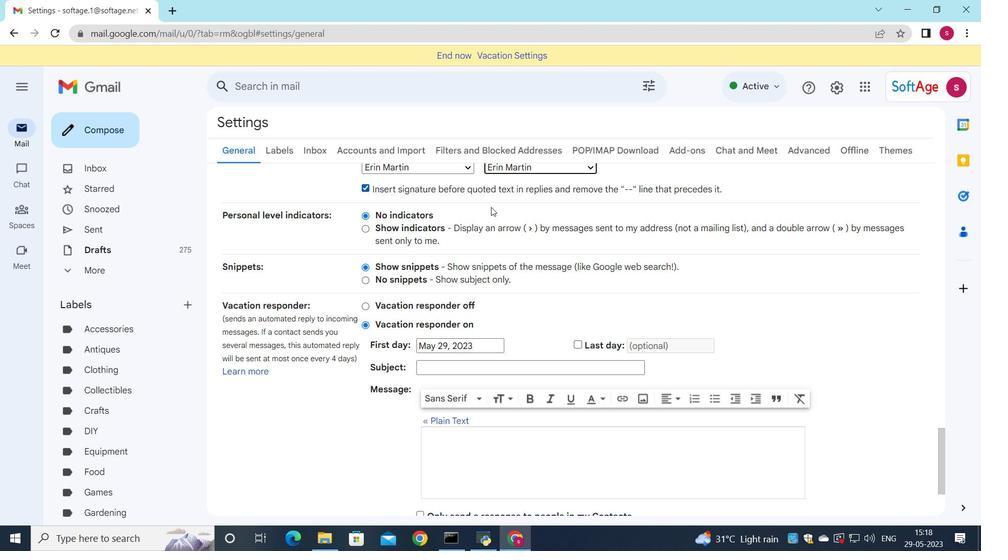 
Action: Mouse moved to (524, 449)
Screenshot: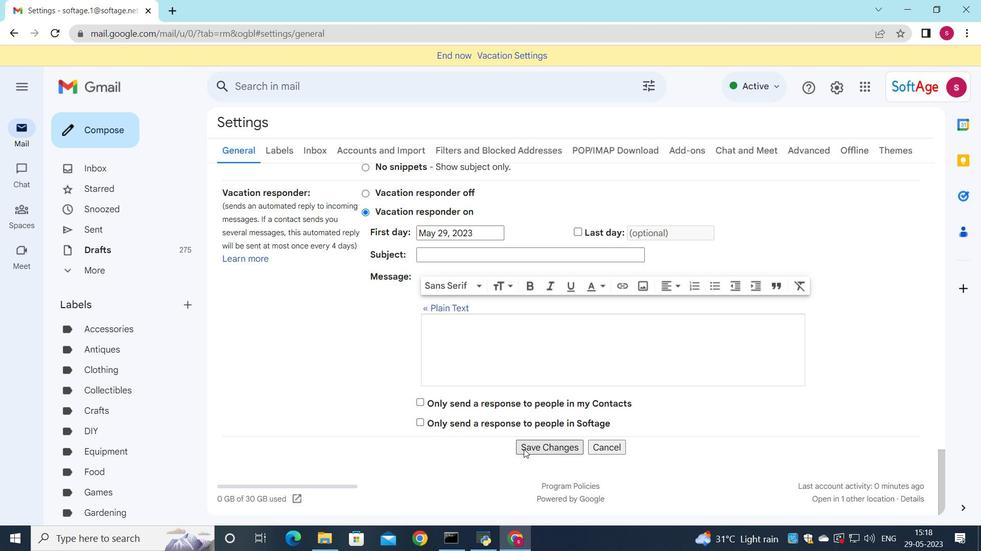 
Action: Mouse pressed left at (524, 449)
Screenshot: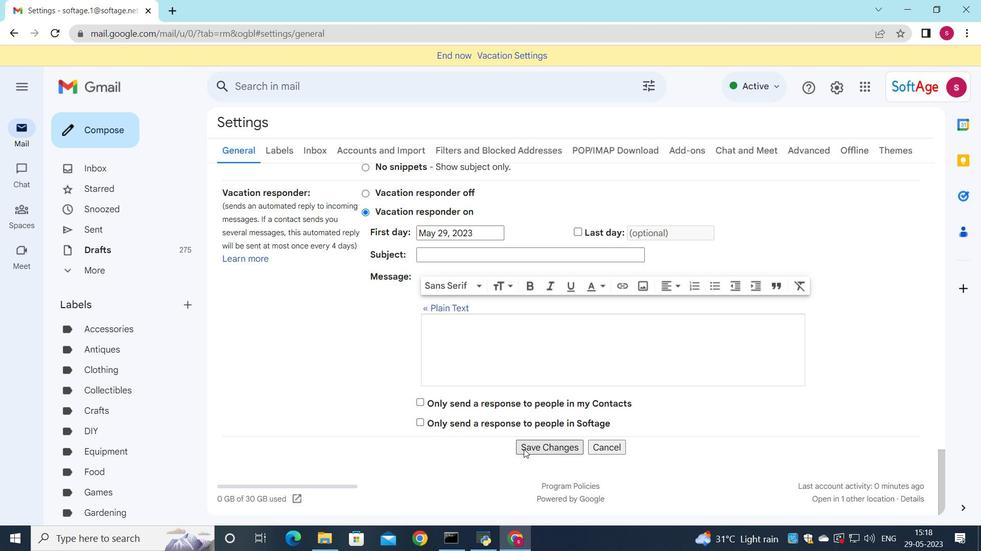 
Action: Mouse moved to (87, 126)
Screenshot: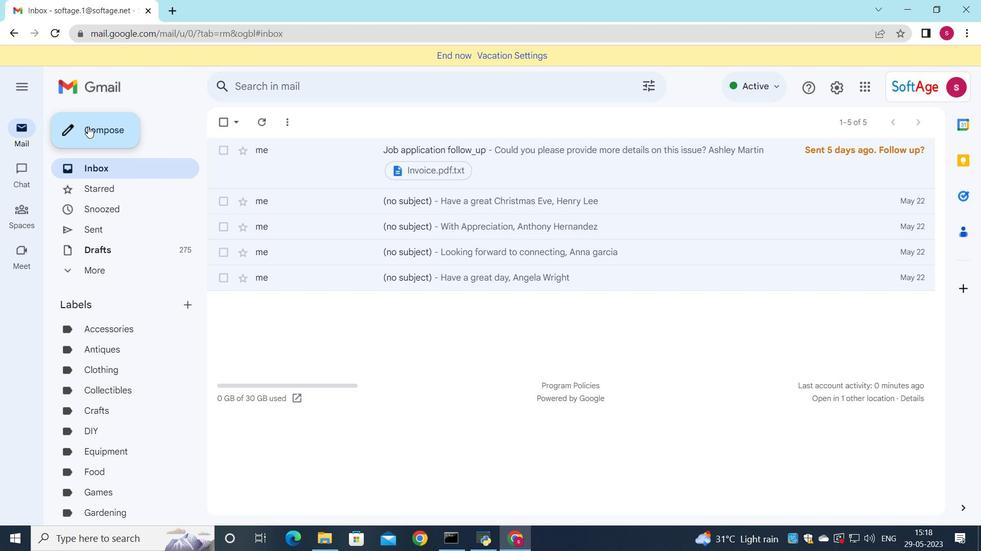 
Action: Mouse pressed left at (87, 126)
Screenshot: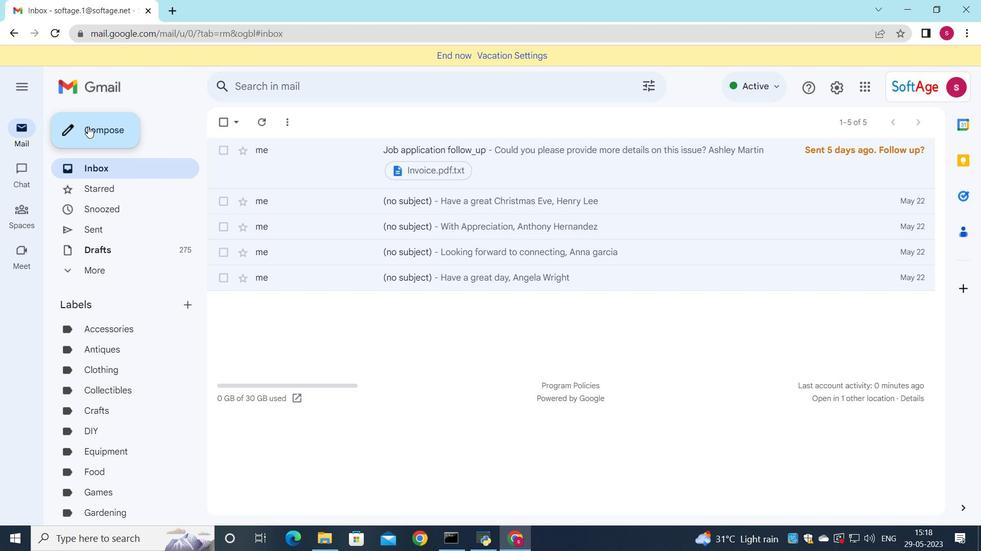 
Action: Mouse moved to (690, 240)
Screenshot: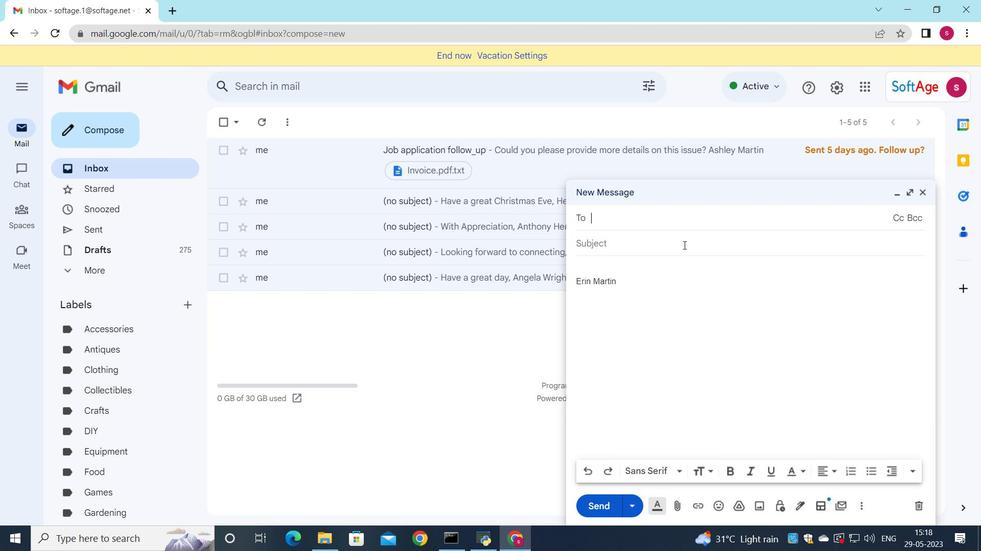 
Action: Key pressed <Key.down><Key.down><Key.down><Key.down><Key.down><Key.down><Key.enter><Key.down><Key.down><Key.down><Key.down><Key.down><Key.down><Key.down><Key.enter><Key.down><Key.down><Key.down><Key.down><Key.down><Key.down><Key.down><Key.down>
Screenshot: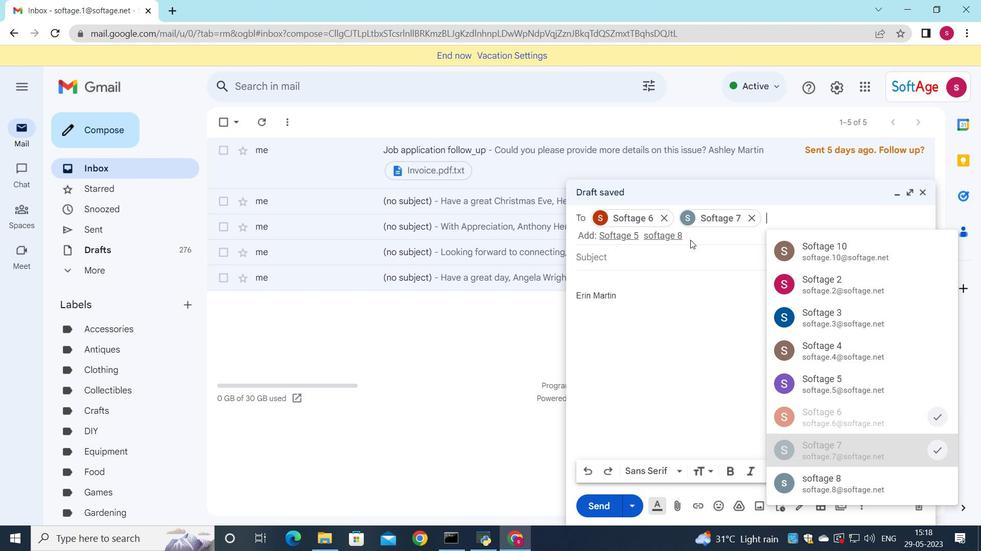 
Action: Mouse moved to (687, 258)
Screenshot: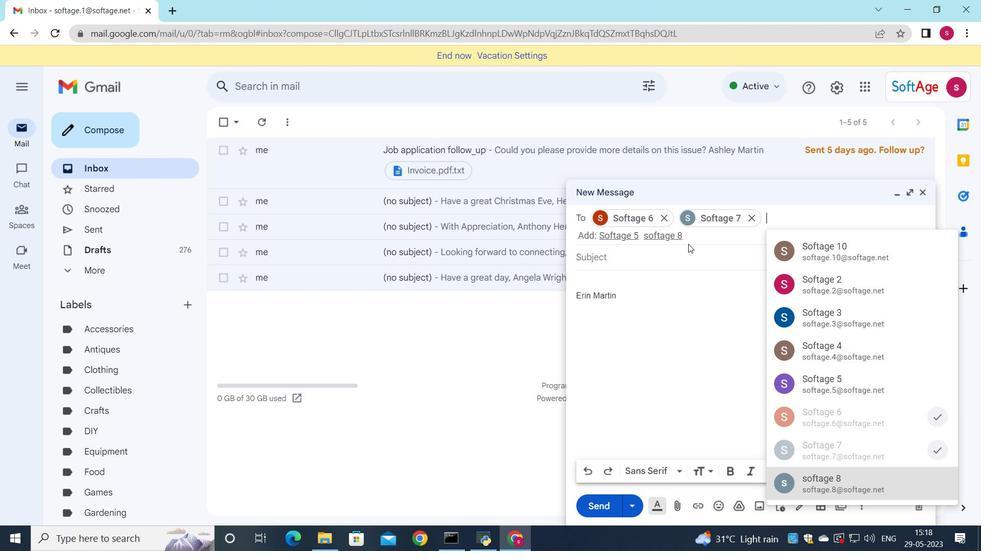 
Action: Mouse pressed left at (687, 258)
Screenshot: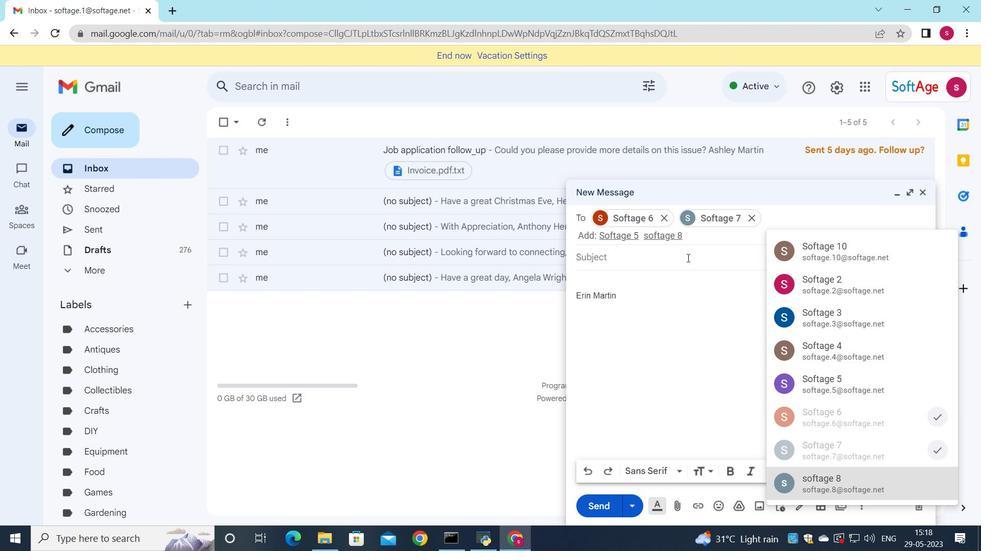 
Action: Mouse moved to (782, 218)
Screenshot: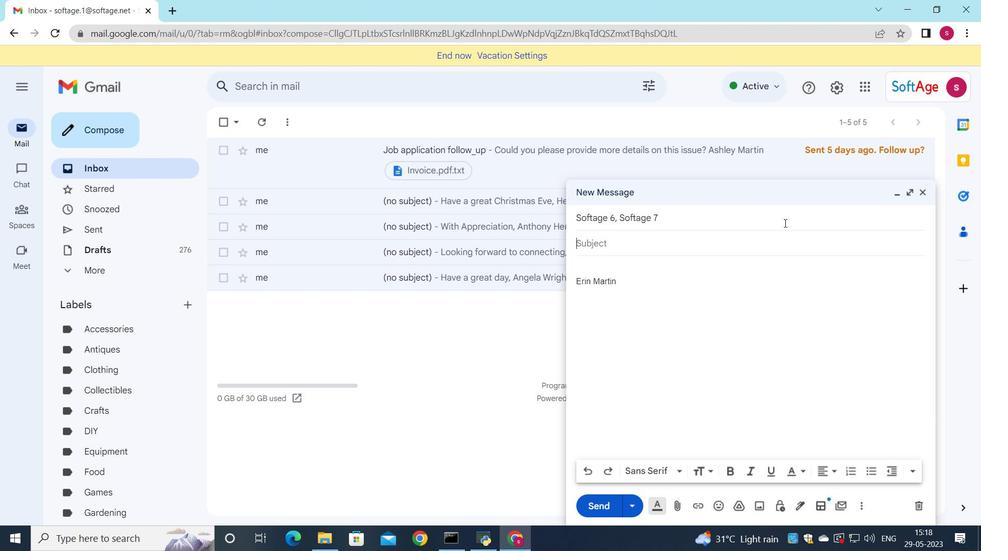 
Action: Mouse pressed left at (782, 218)
Screenshot: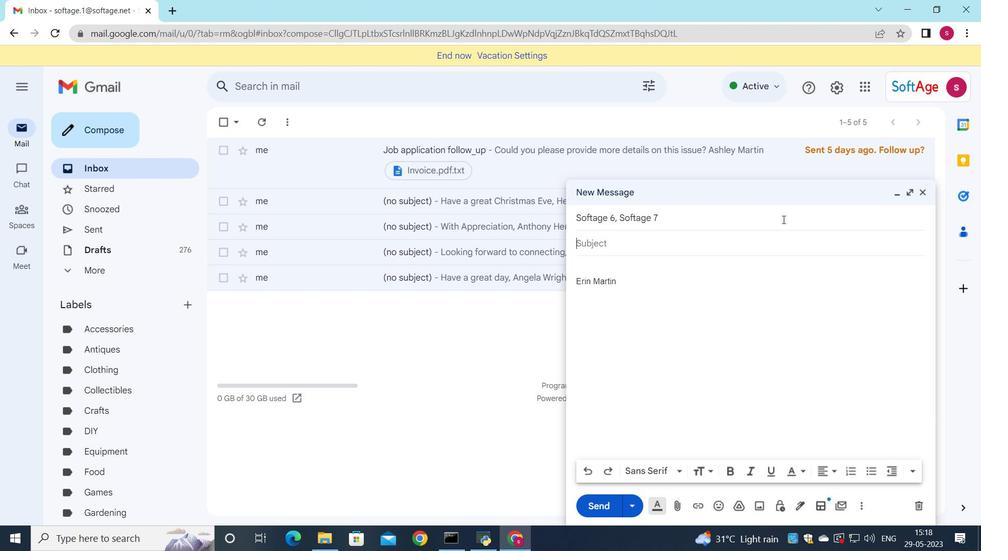 
Action: Mouse moved to (901, 234)
Screenshot: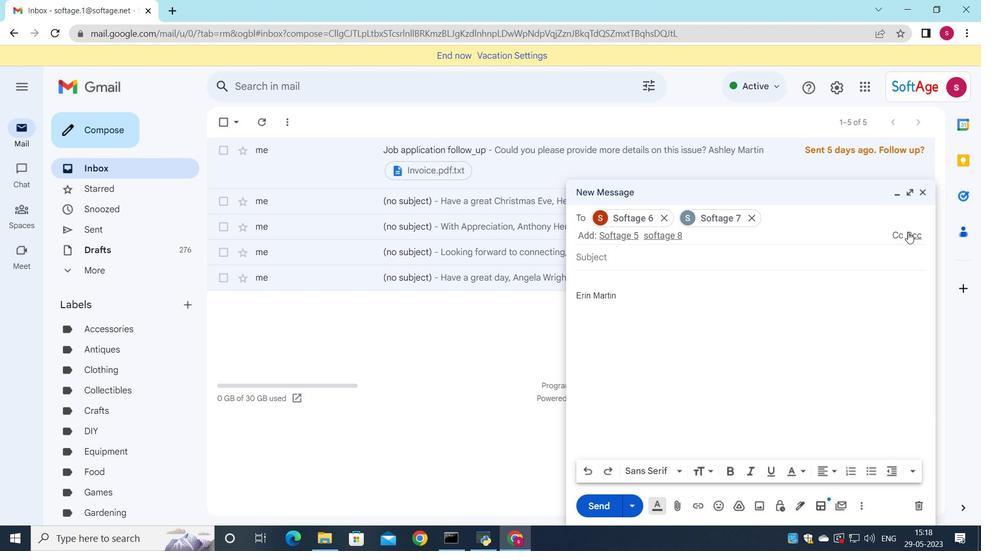 
Action: Mouse pressed left at (901, 234)
Screenshot: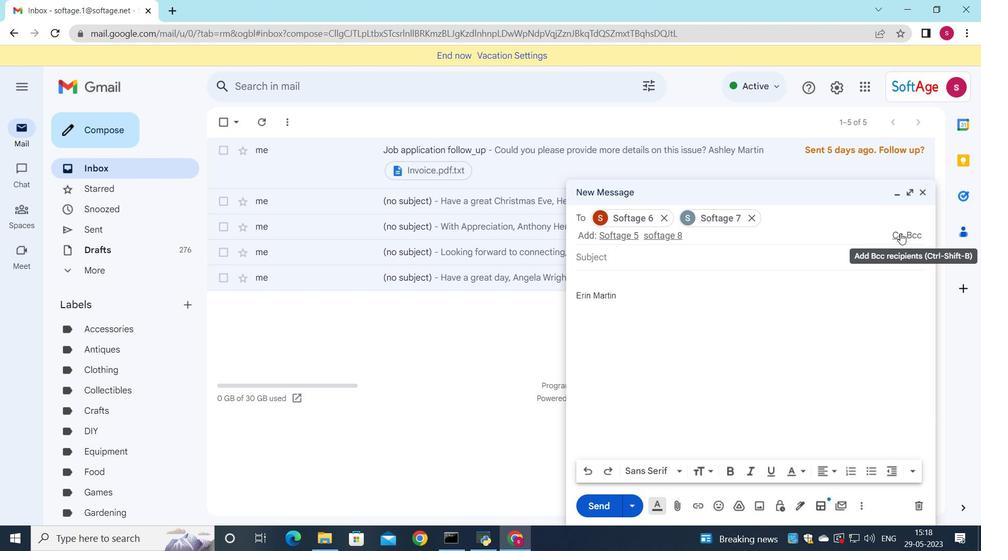
Action: Mouse moved to (676, 291)
Screenshot: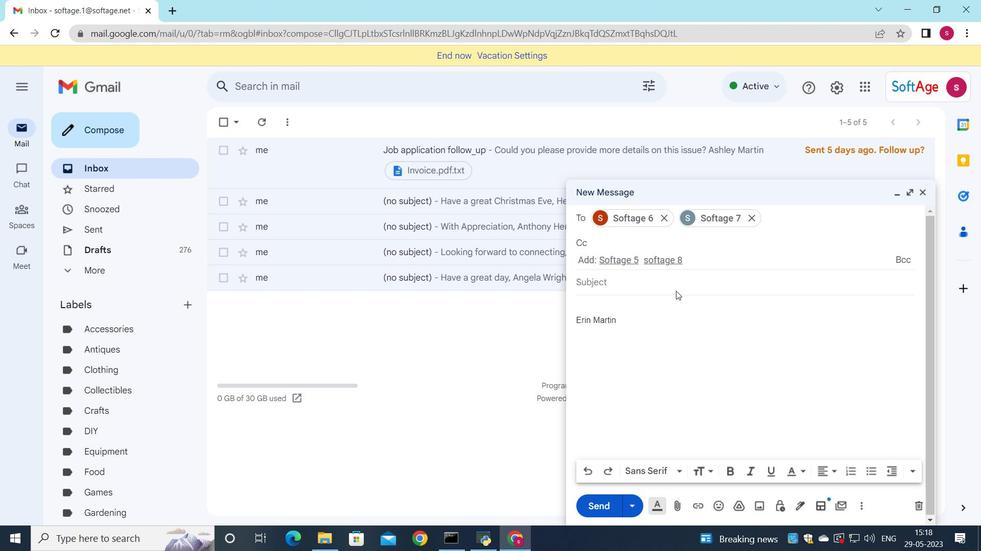 
Action: Key pressed s
Screenshot: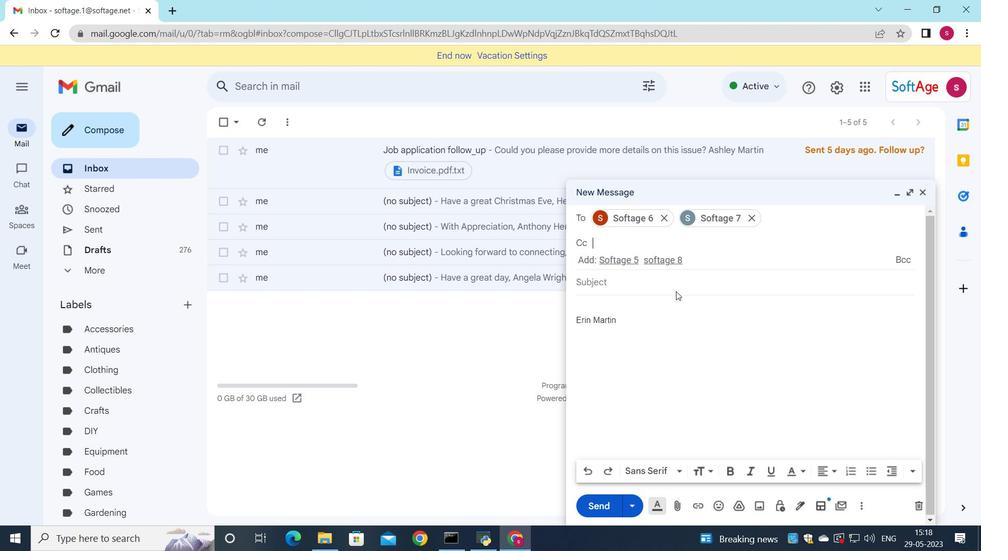 
Action: Mouse moved to (675, 501)
Screenshot: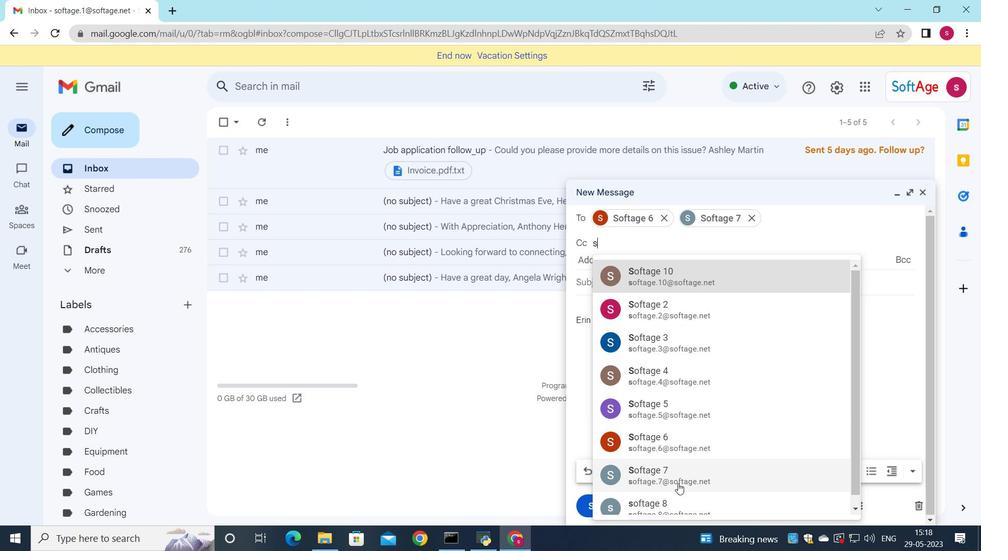 
Action: Mouse pressed left at (675, 501)
Screenshot: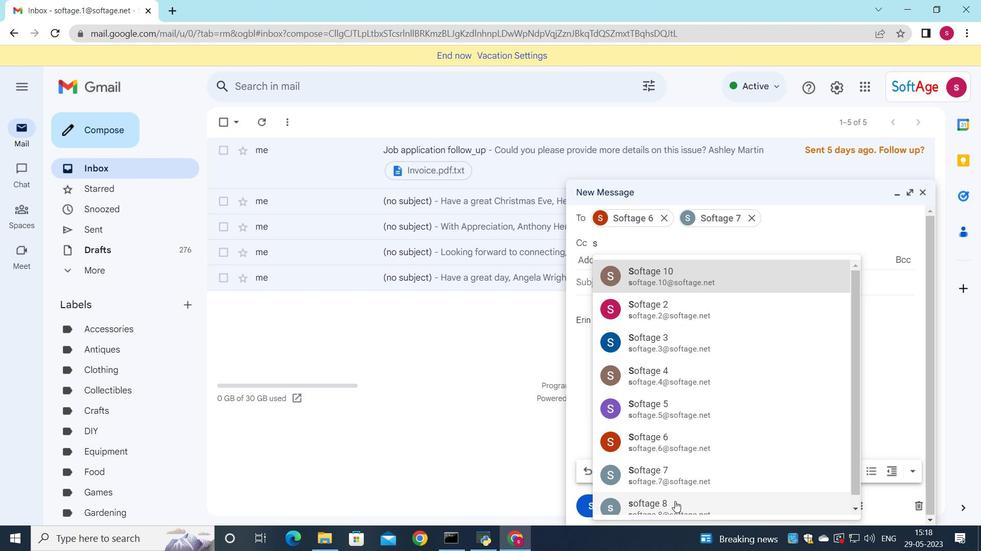 
Action: Mouse moved to (620, 283)
Screenshot: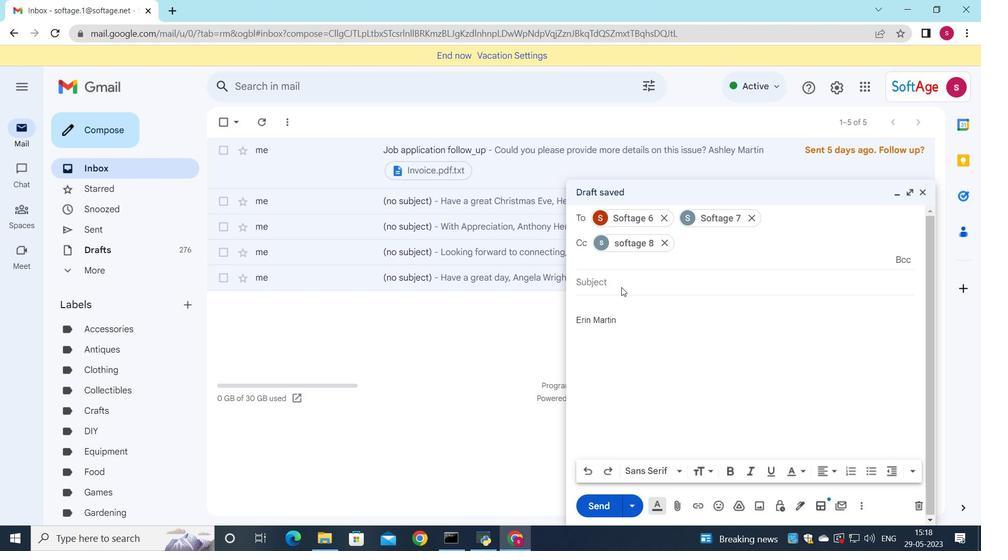 
Action: Mouse pressed left at (620, 283)
Screenshot: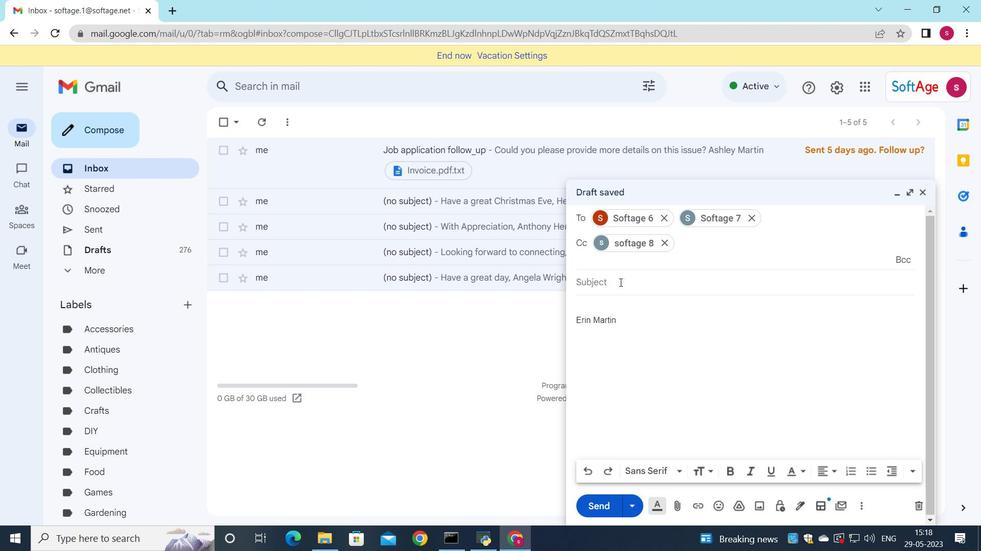 
Action: Key pressed <Key.shift>Request<Key.space>for<Key.space>project<Key.space>approval
Screenshot: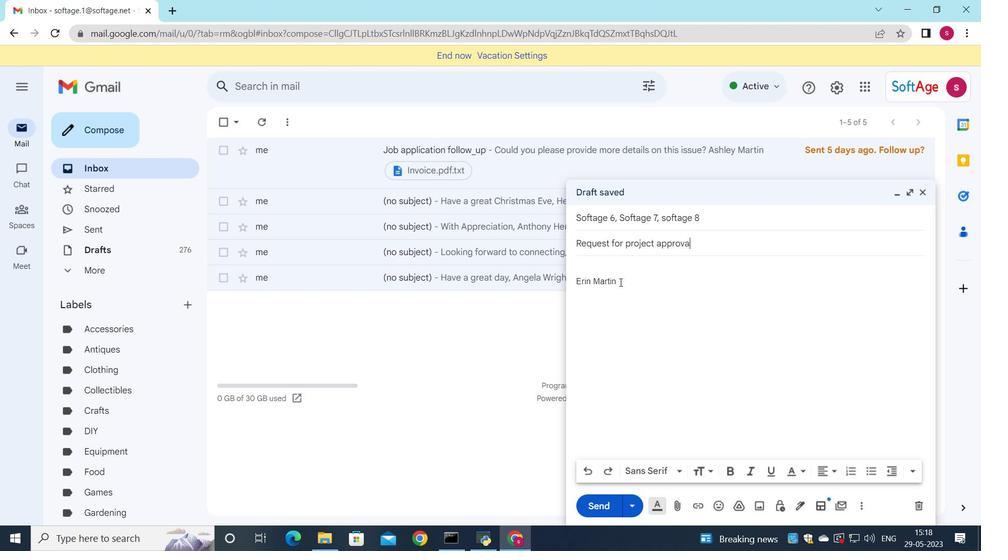 
Action: Mouse moved to (607, 263)
Screenshot: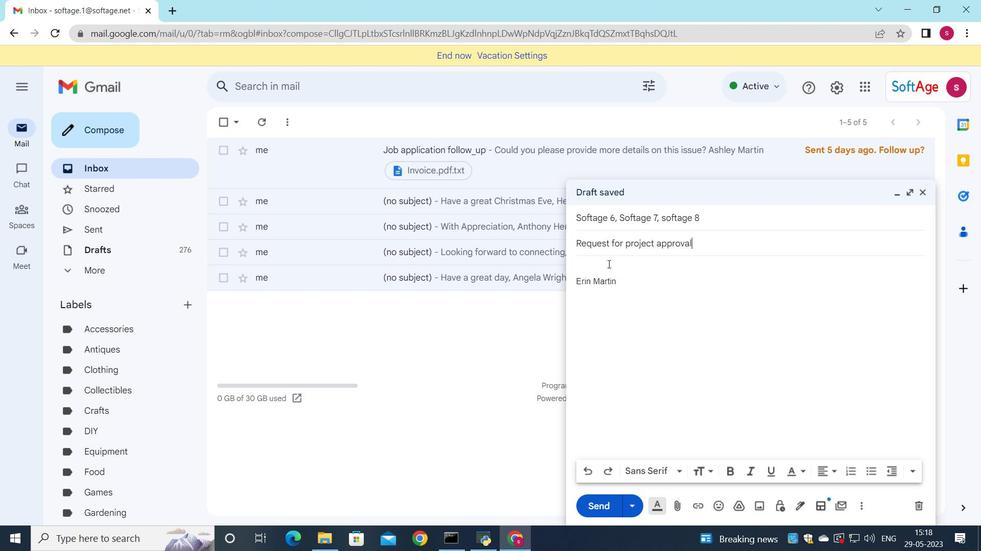 
Action: Mouse pressed left at (607, 263)
Screenshot: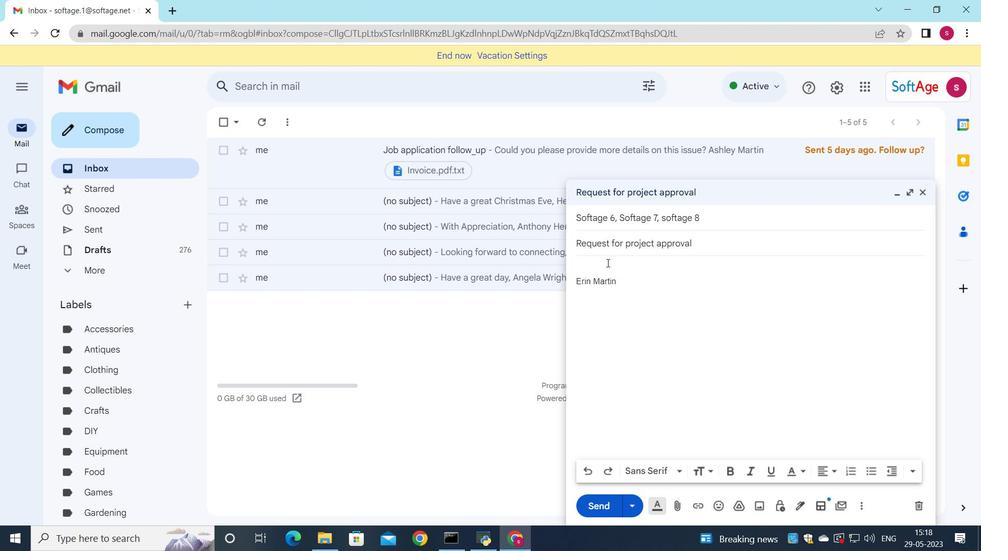 
Action: Key pressed <Key.shift>I<Key.space>would<Key.space>like<Key.space>to<Key.space>schedule<Key.space>a<Key.space>follow<Key.space><Key.backspace><Key.shift>_uo<Key.backspace><Key.backspace><Key.backspace>-up<Key.space>meeting<Key.space>to<Key.space>discuss<Key.space>the<Key.space>progress,<Key.backspace>.
Screenshot: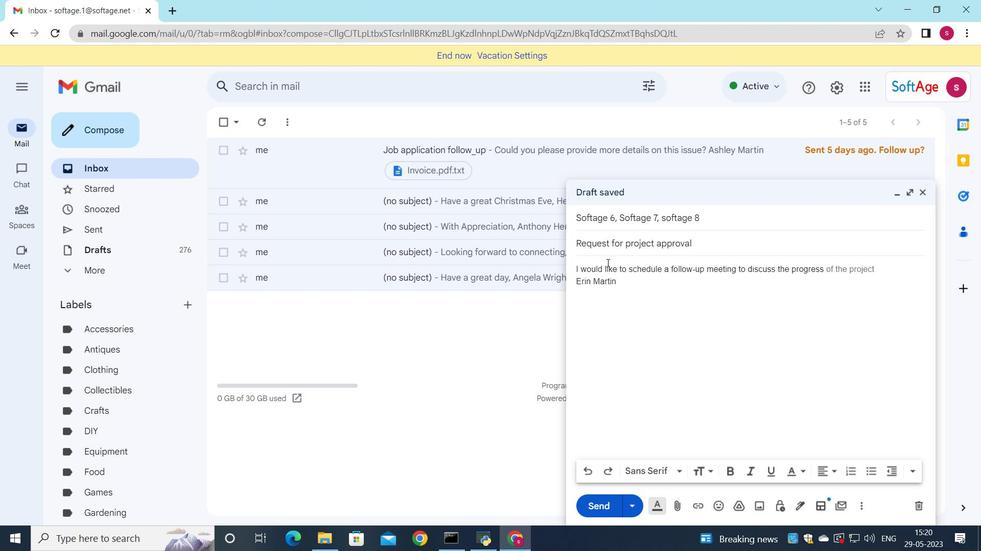 
Action: Mouse moved to (576, 269)
Screenshot: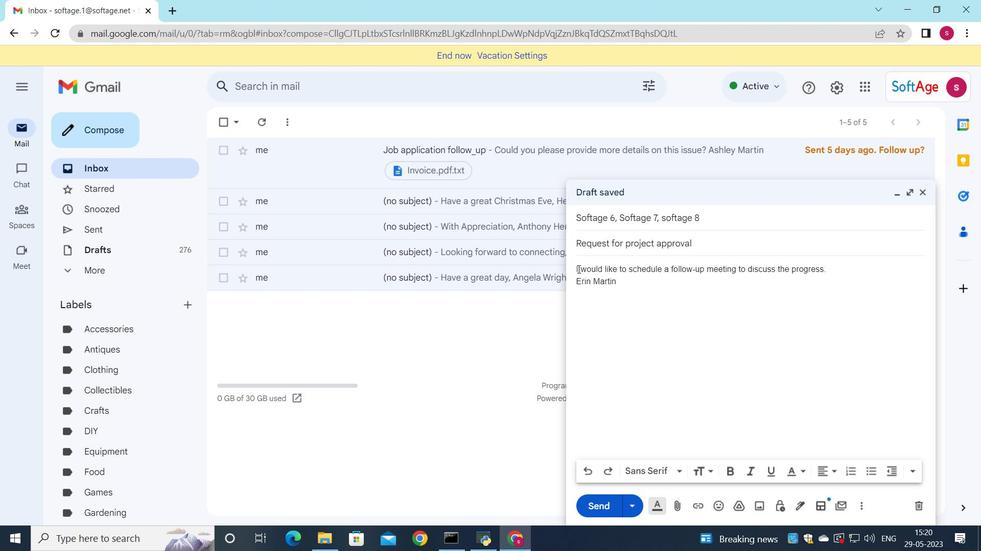 
Action: Mouse pressed left at (576, 269)
Screenshot: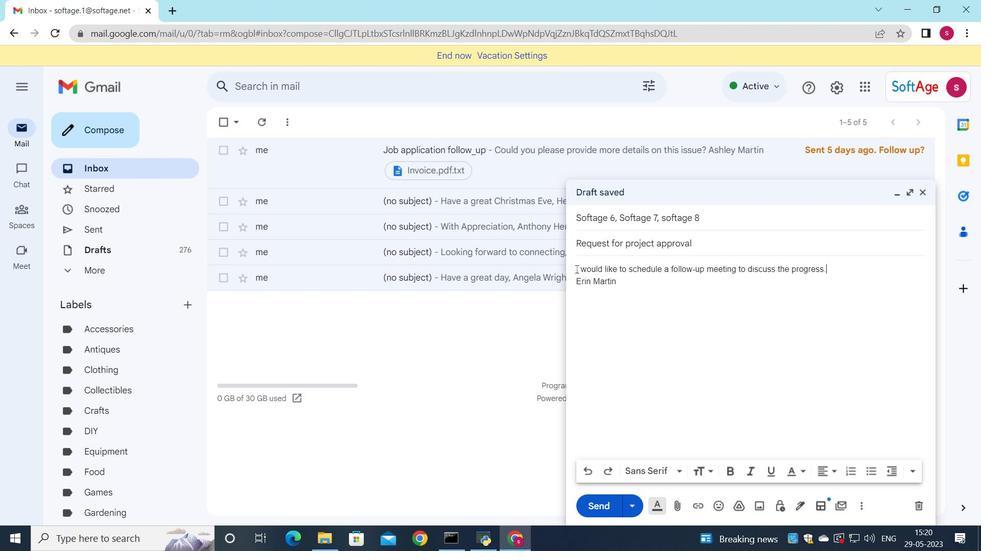 
Action: Mouse moved to (708, 475)
Screenshot: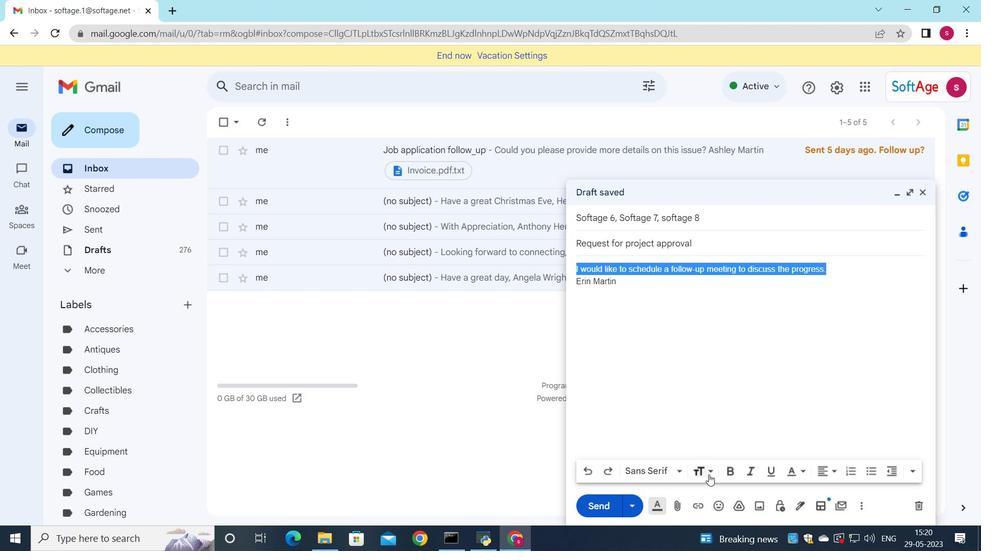 
Action: Mouse pressed left at (708, 475)
Screenshot: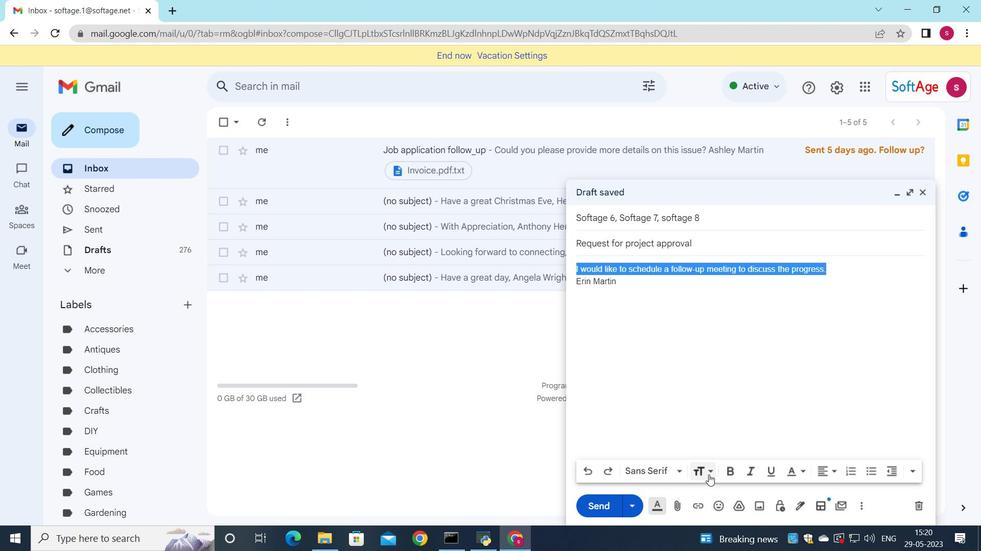 
Action: Mouse moved to (759, 433)
Screenshot: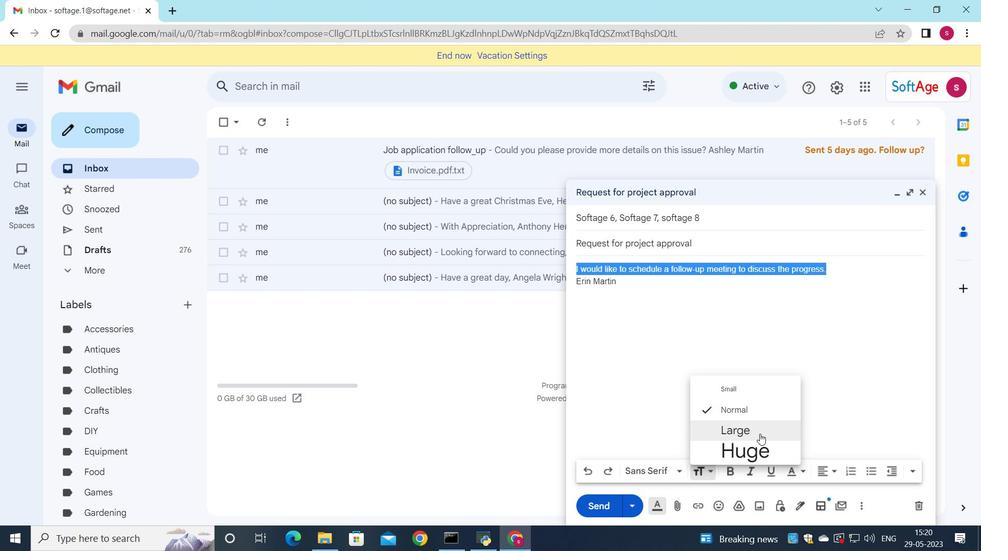 
Action: Mouse pressed left at (759, 433)
Screenshot: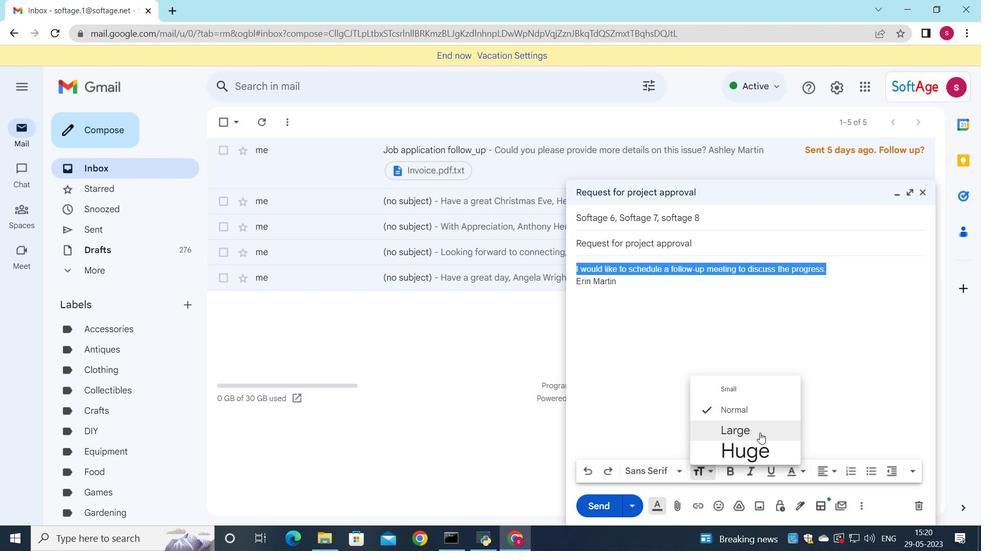 
Action: Mouse moved to (832, 470)
Screenshot: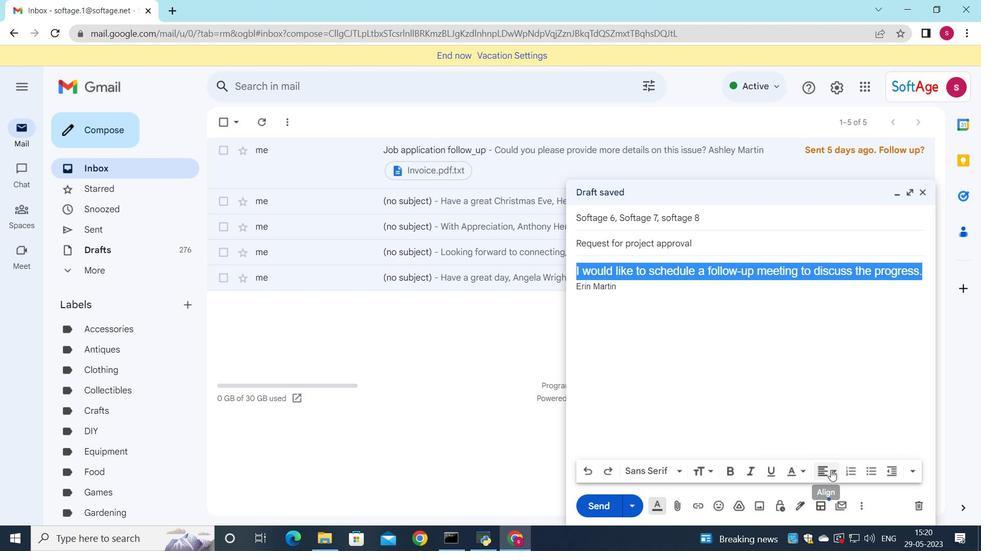 
Action: Mouse pressed left at (832, 470)
Screenshot: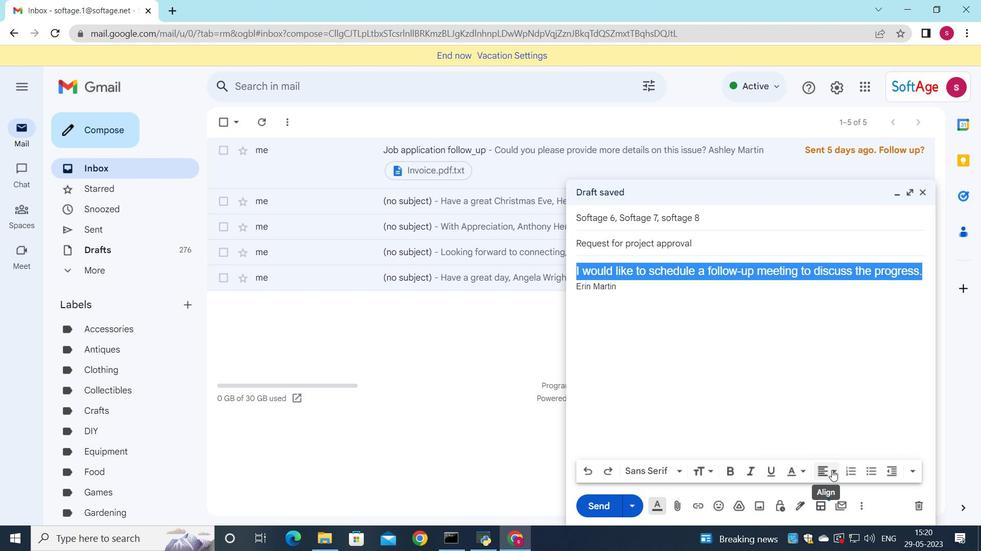 
Action: Mouse moved to (821, 439)
Screenshot: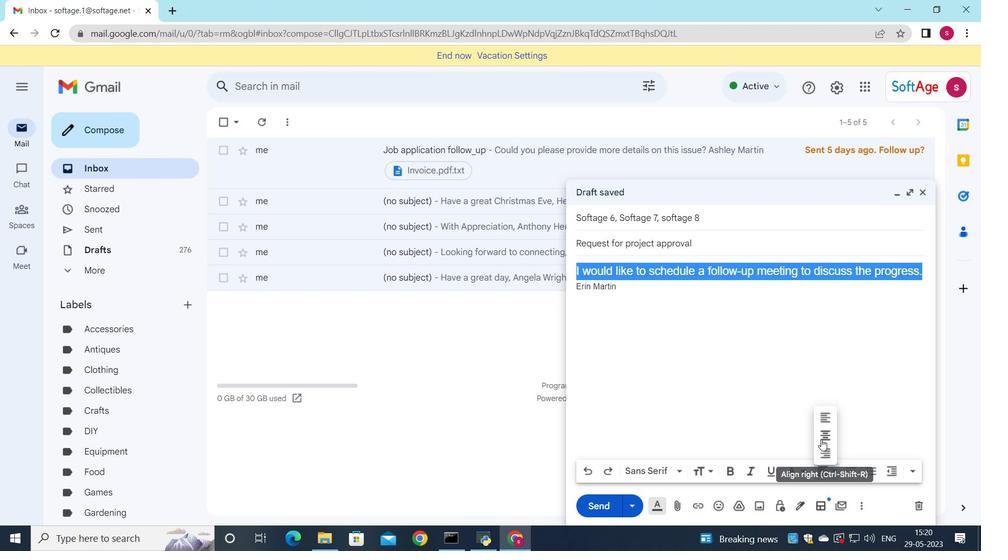 
Action: Mouse pressed left at (821, 439)
Screenshot: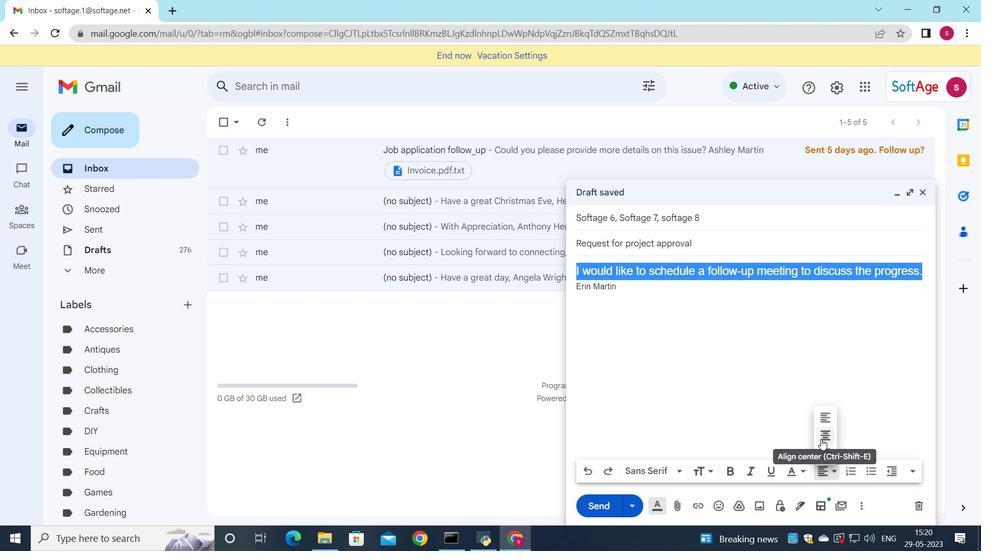 
Action: Mouse moved to (837, 476)
Screenshot: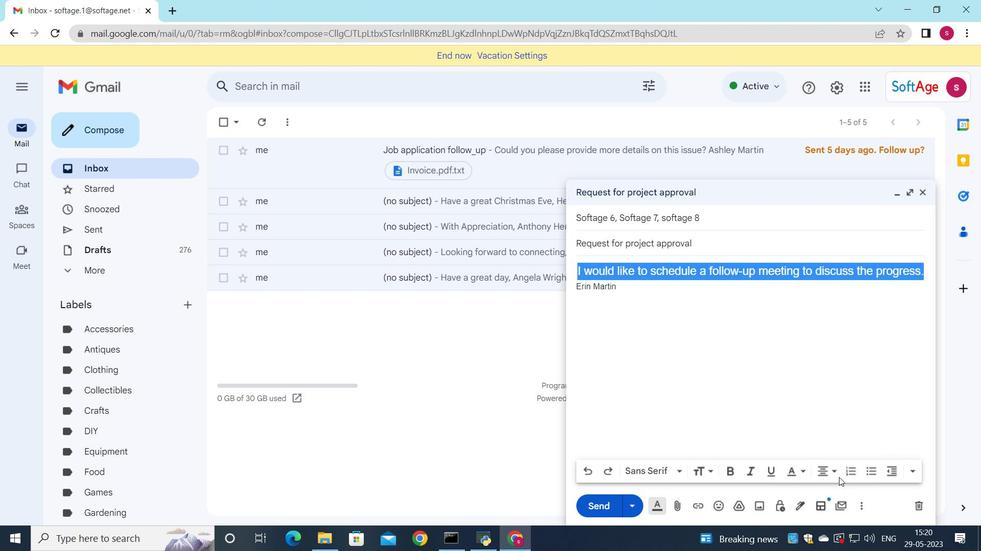 
Action: Mouse pressed left at (837, 476)
Screenshot: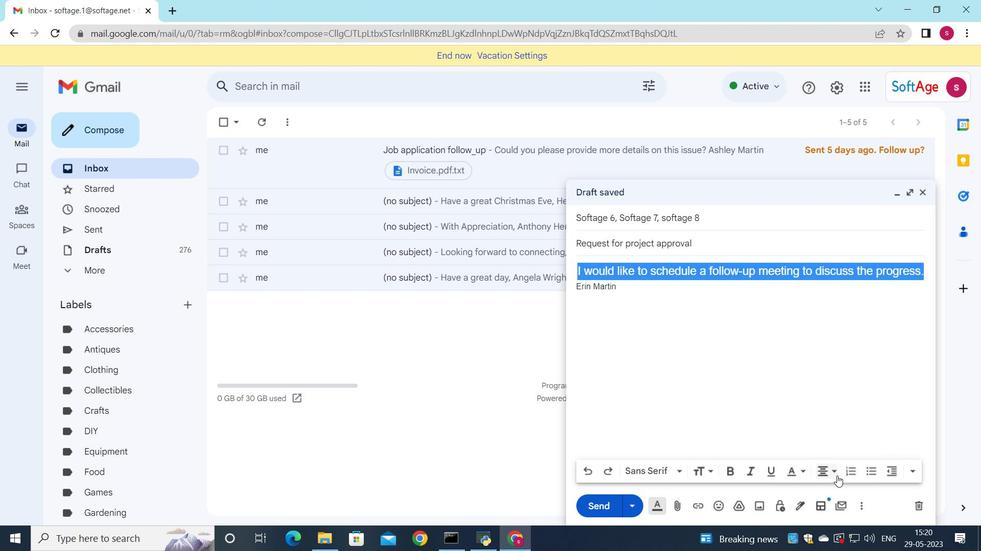 
Action: Mouse moved to (820, 435)
Screenshot: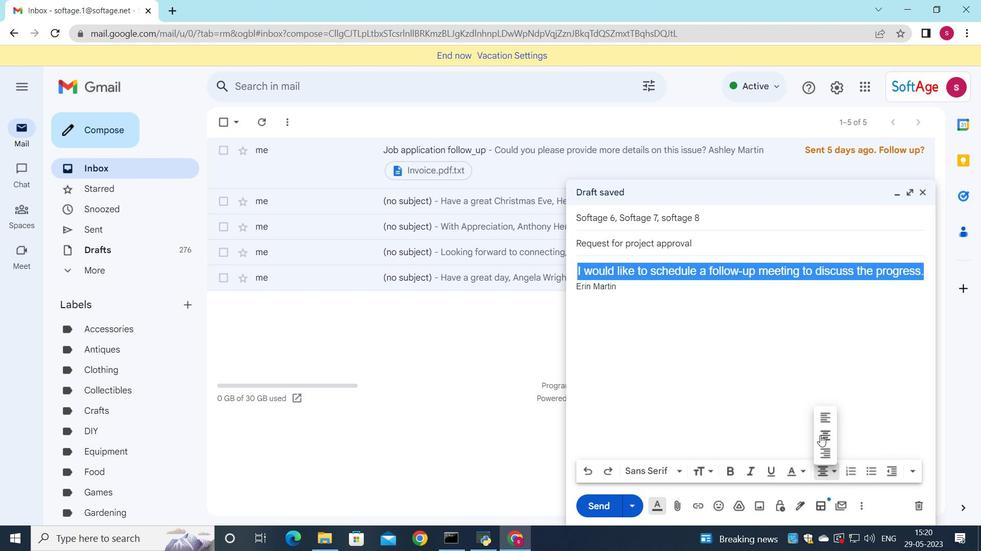 
Action: Mouse pressed left at (820, 435)
Screenshot: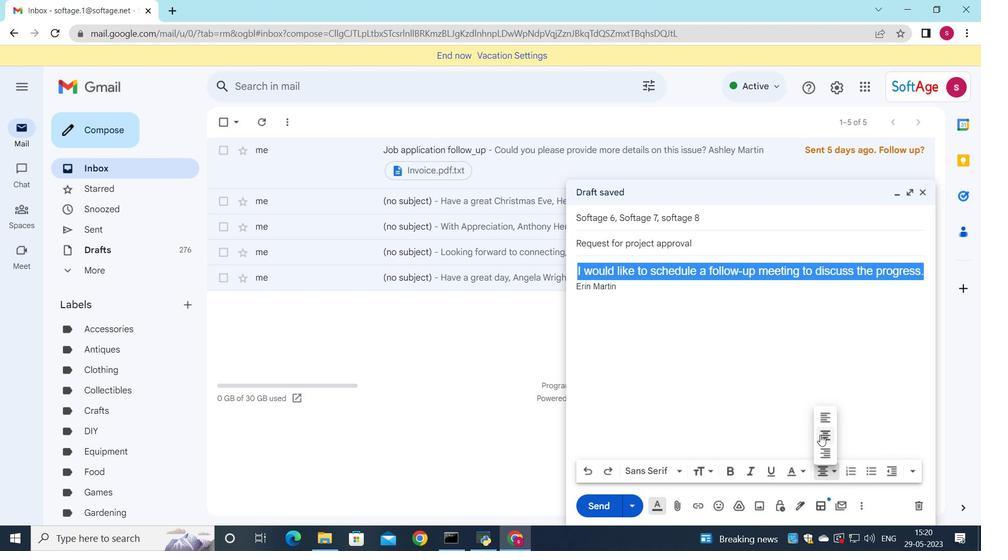 
Action: Mouse moved to (830, 468)
Screenshot: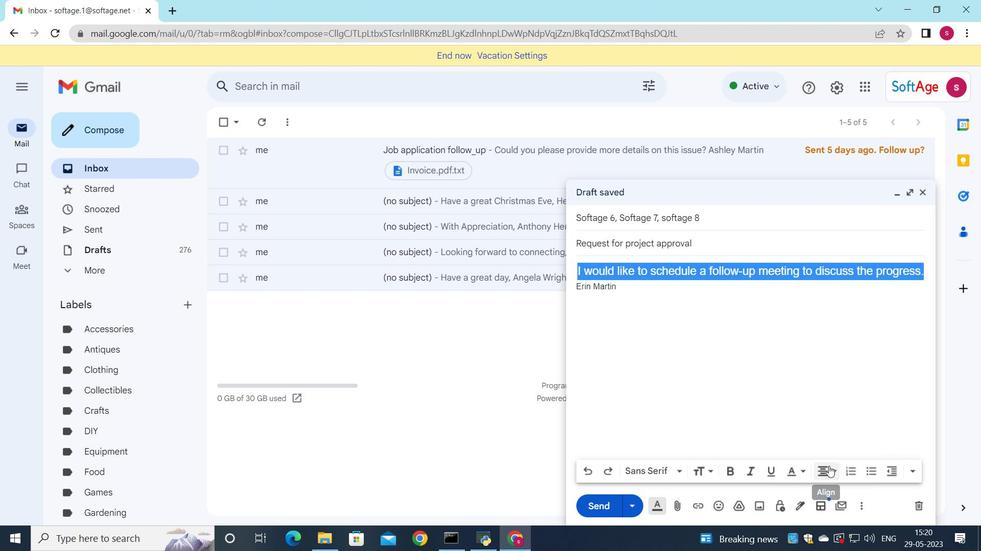 
Action: Mouse pressed left at (830, 468)
Screenshot: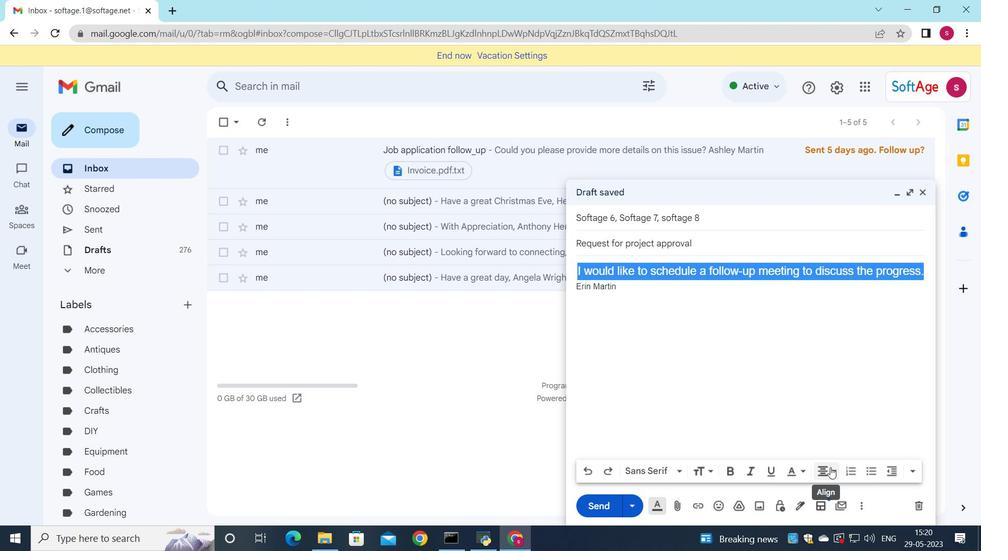 
Action: Mouse moved to (824, 432)
Screenshot: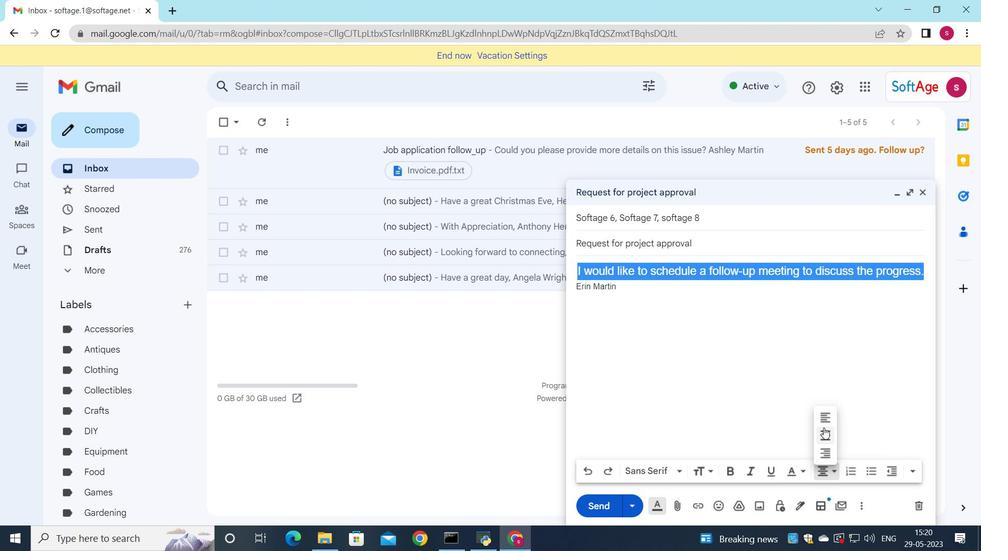 
Action: Mouse pressed left at (824, 432)
Screenshot: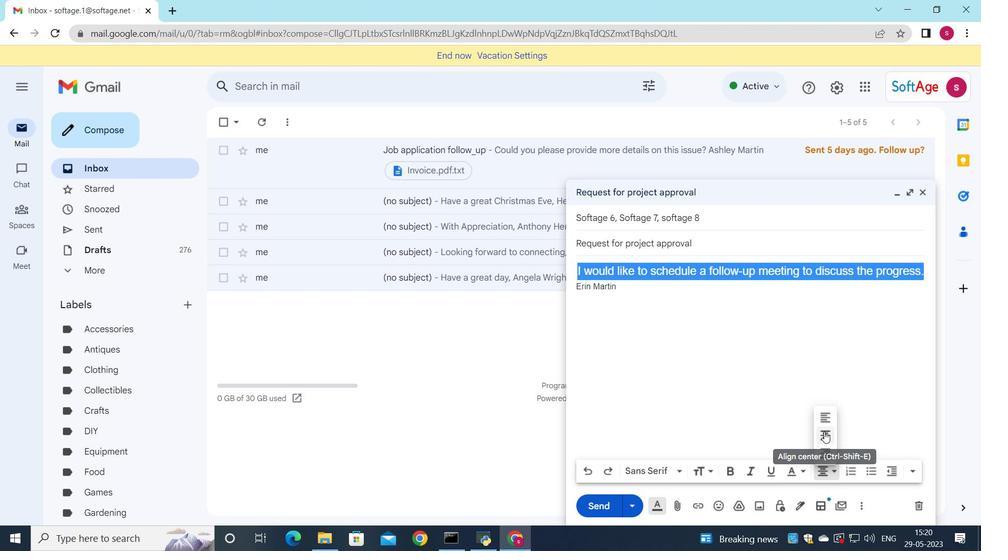 
Action: Mouse moved to (594, 510)
Screenshot: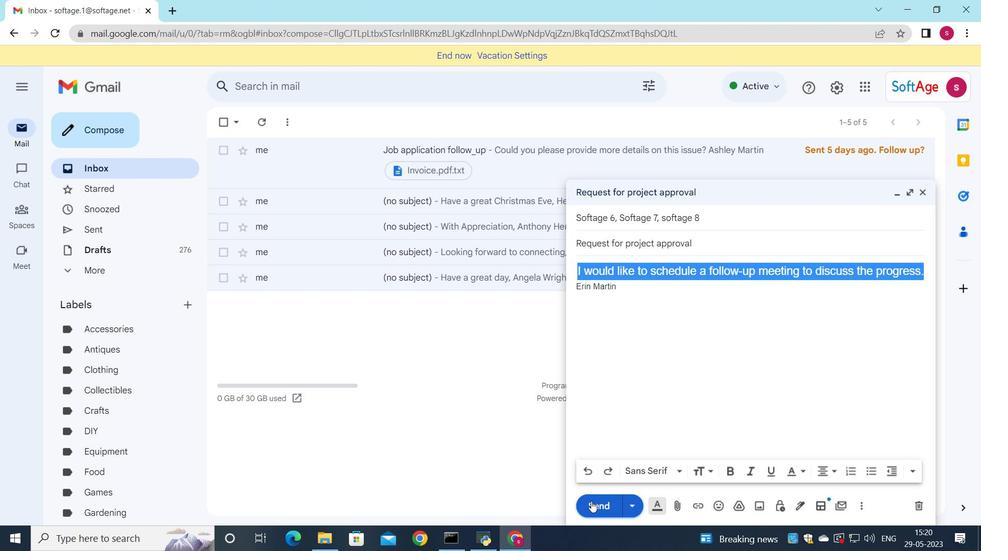 
Action: Mouse pressed left at (594, 510)
Screenshot: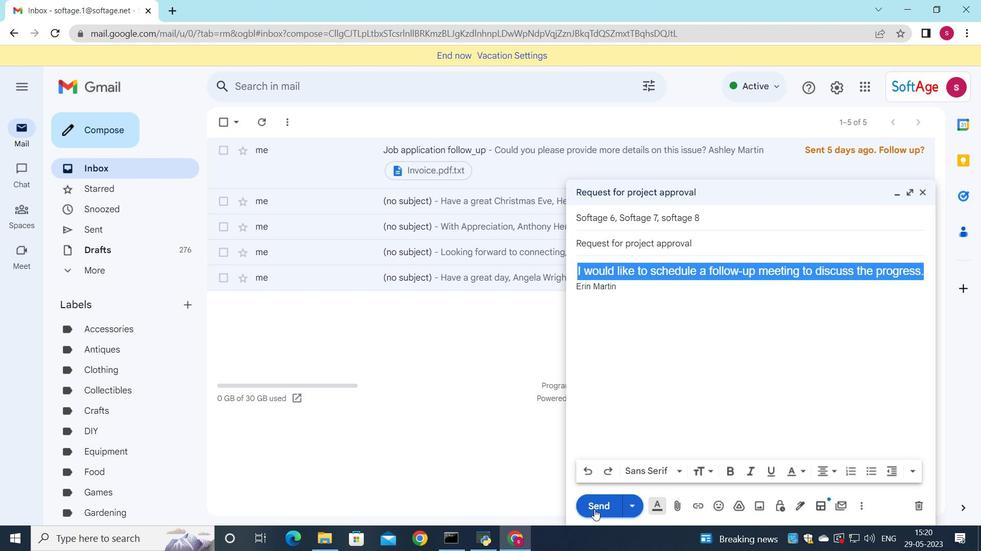 
Action: Mouse moved to (126, 221)
Screenshot: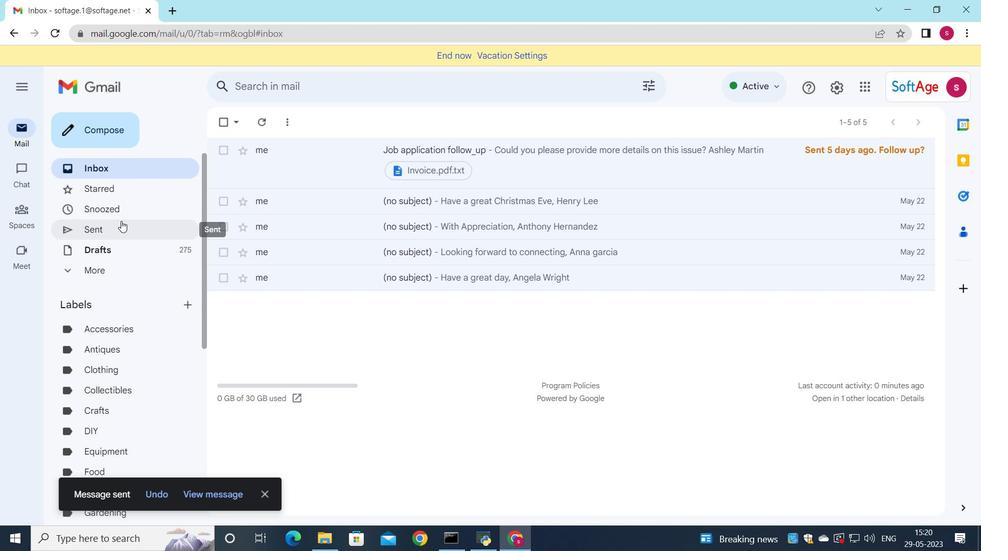 
Action: Mouse pressed left at (126, 221)
Screenshot: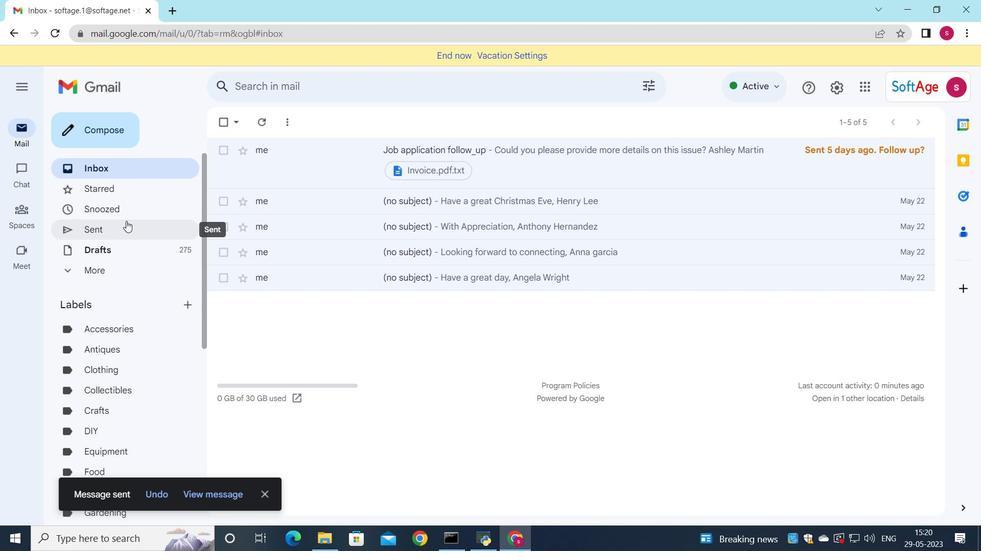 
Action: Mouse moved to (382, 192)
Screenshot: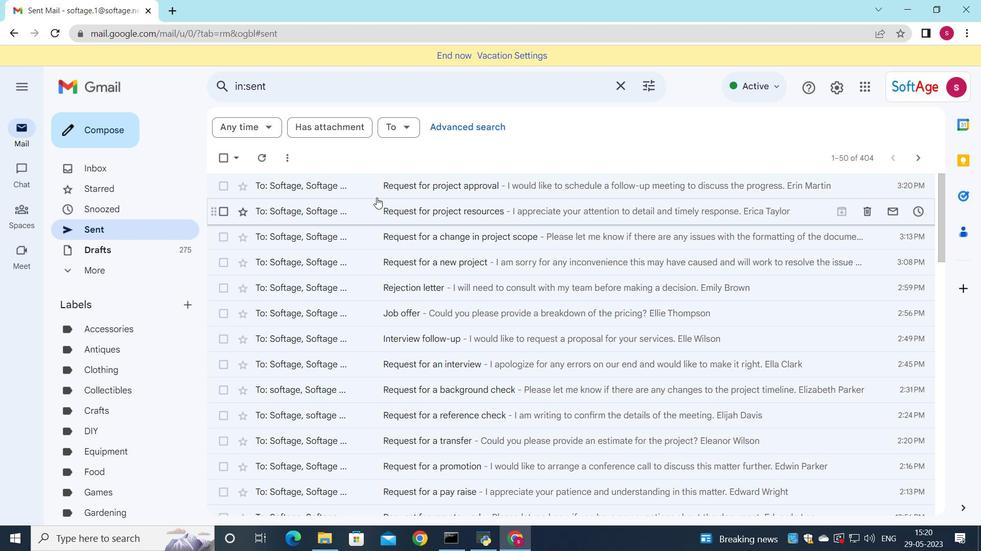 
Action: Mouse pressed left at (382, 192)
Screenshot: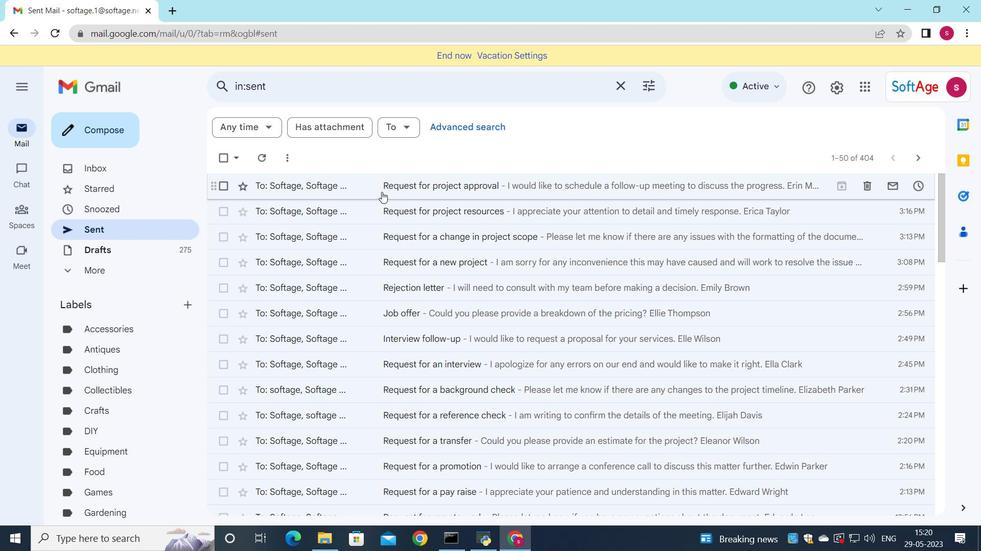 
